 Task: Search one way flight ticket for 1 adult, 1 child, 1 infant in seat in premium economy from Portland: Portland International Airport to Jacksonville: Albert J. Ellis Airport on 5-3-2023. Choice of flights is American. Number of bags: 2 checked bags. Price is upto 105000. Outbound departure time preference is 20:00.
Action: Mouse moved to (353, 141)
Screenshot: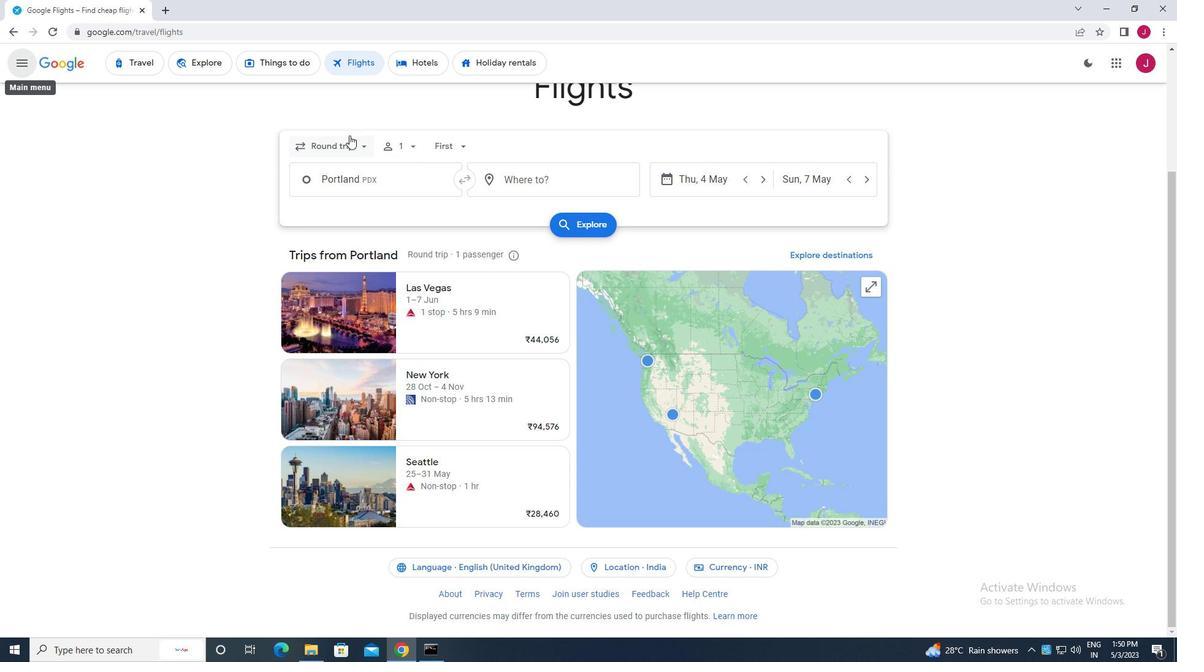 
Action: Mouse pressed left at (353, 141)
Screenshot: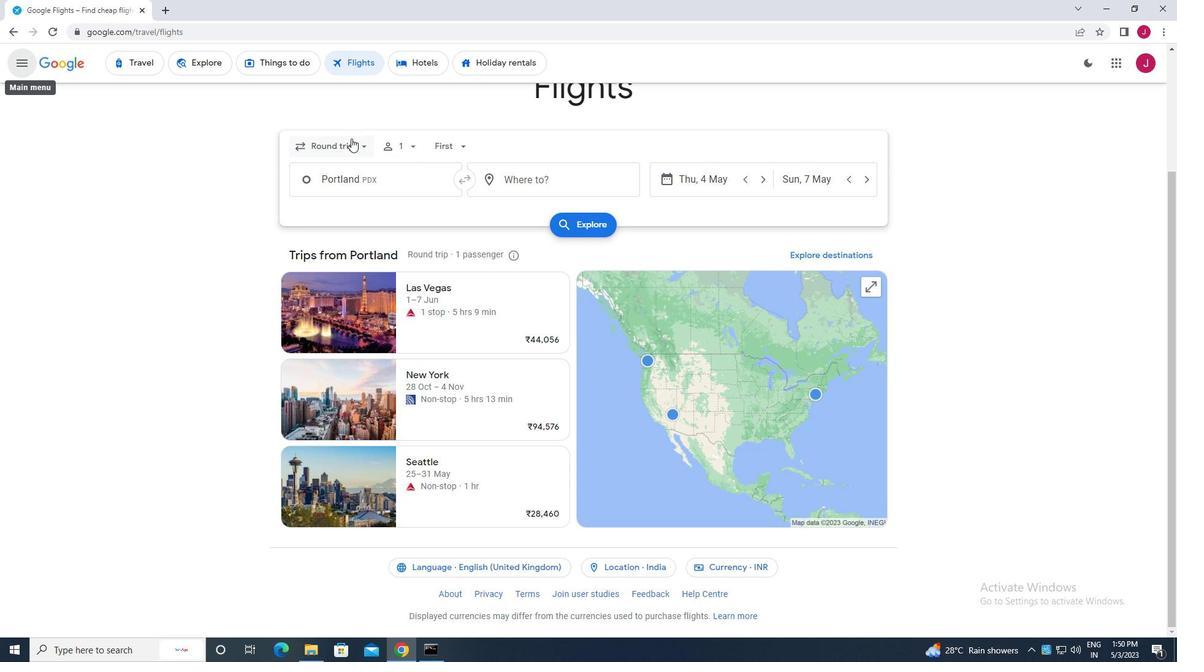 
Action: Mouse moved to (347, 203)
Screenshot: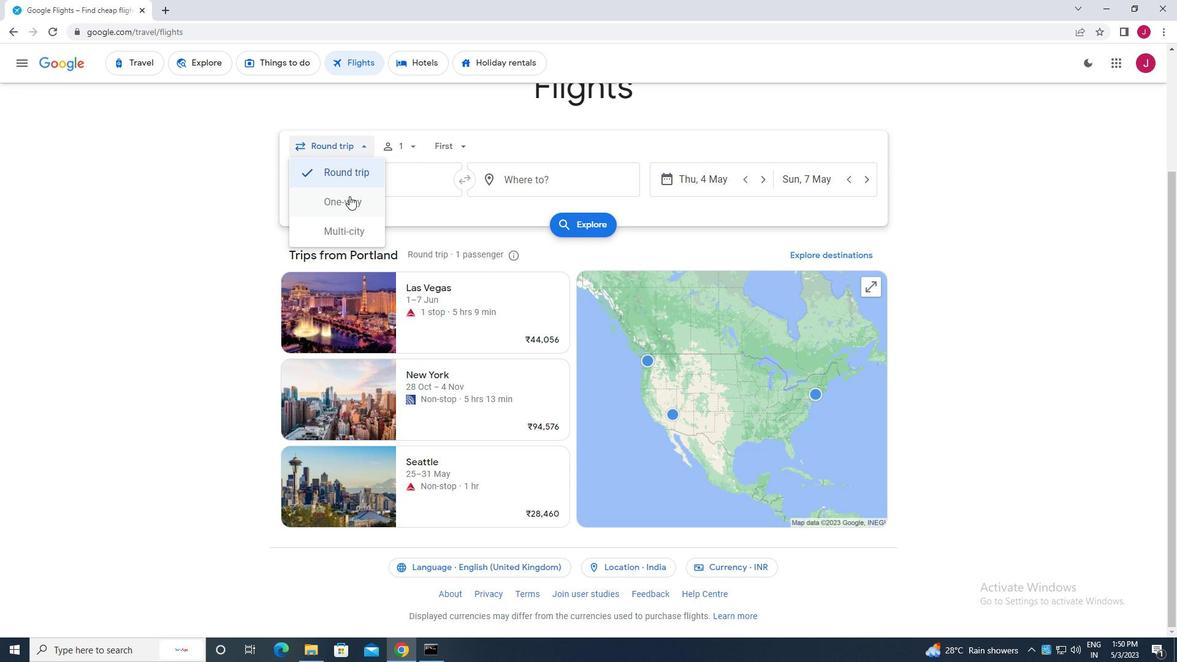 
Action: Mouse pressed left at (347, 203)
Screenshot: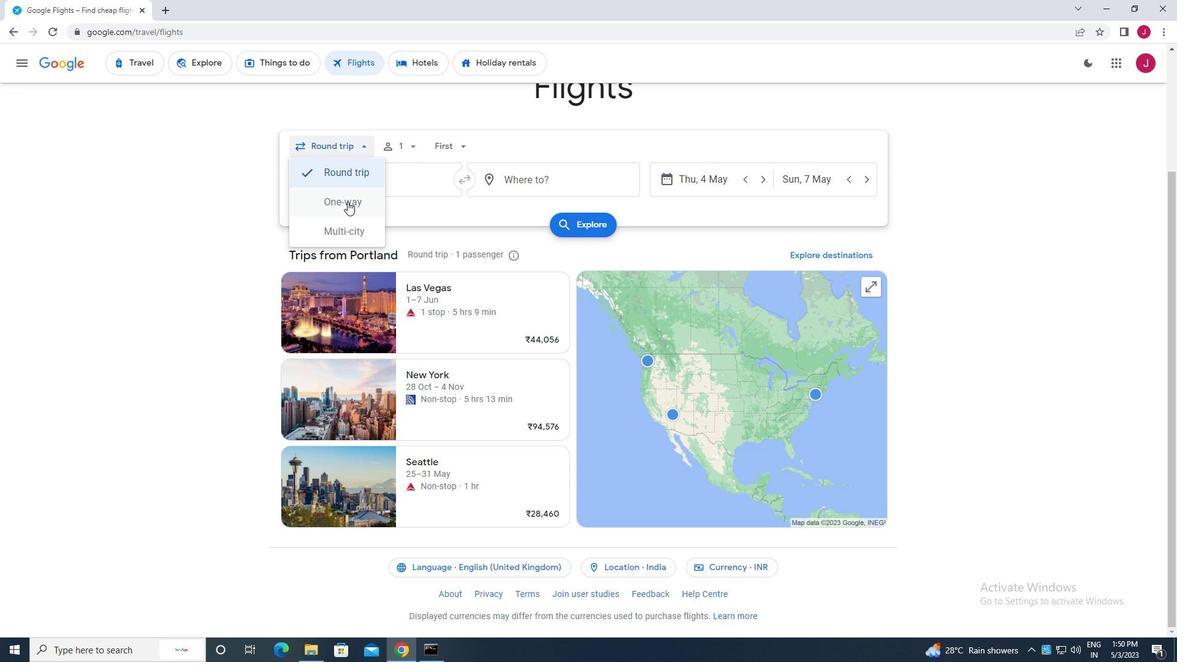 
Action: Mouse moved to (406, 149)
Screenshot: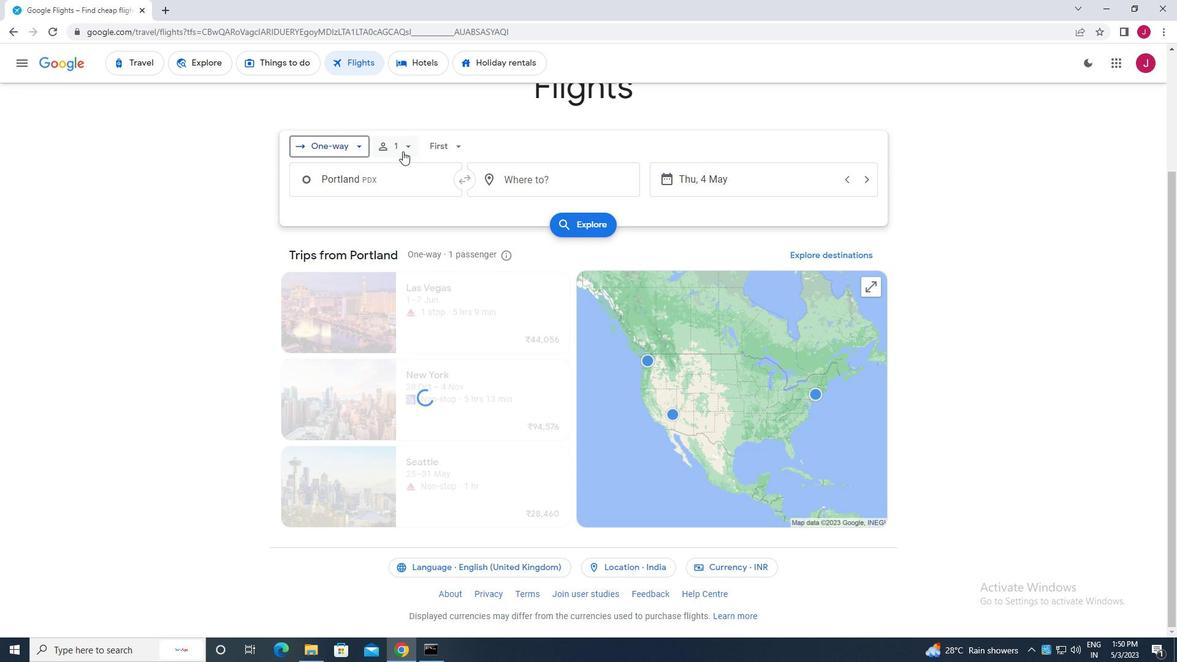 
Action: Mouse pressed left at (406, 149)
Screenshot: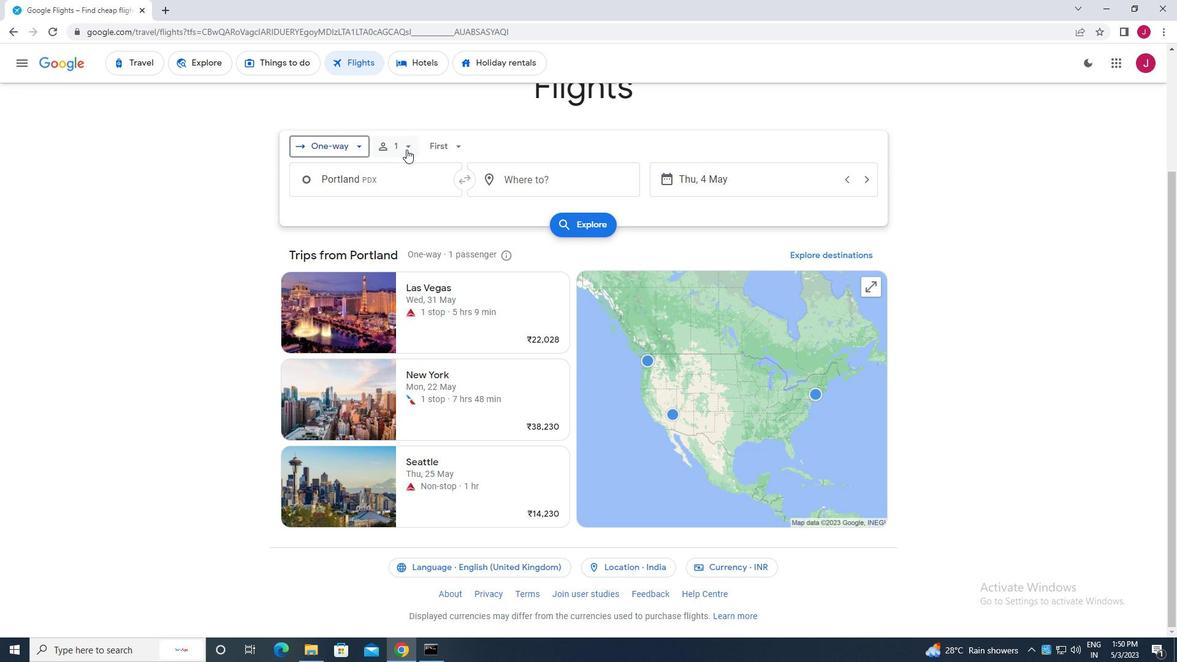 
Action: Mouse moved to (499, 210)
Screenshot: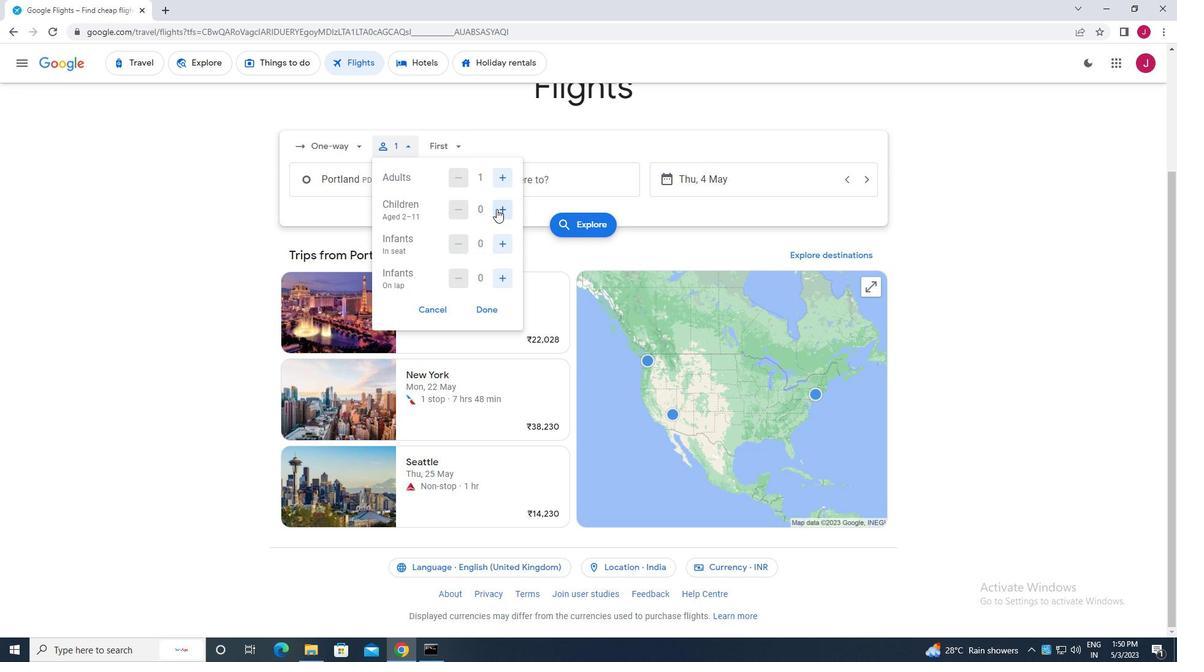 
Action: Mouse pressed left at (499, 210)
Screenshot: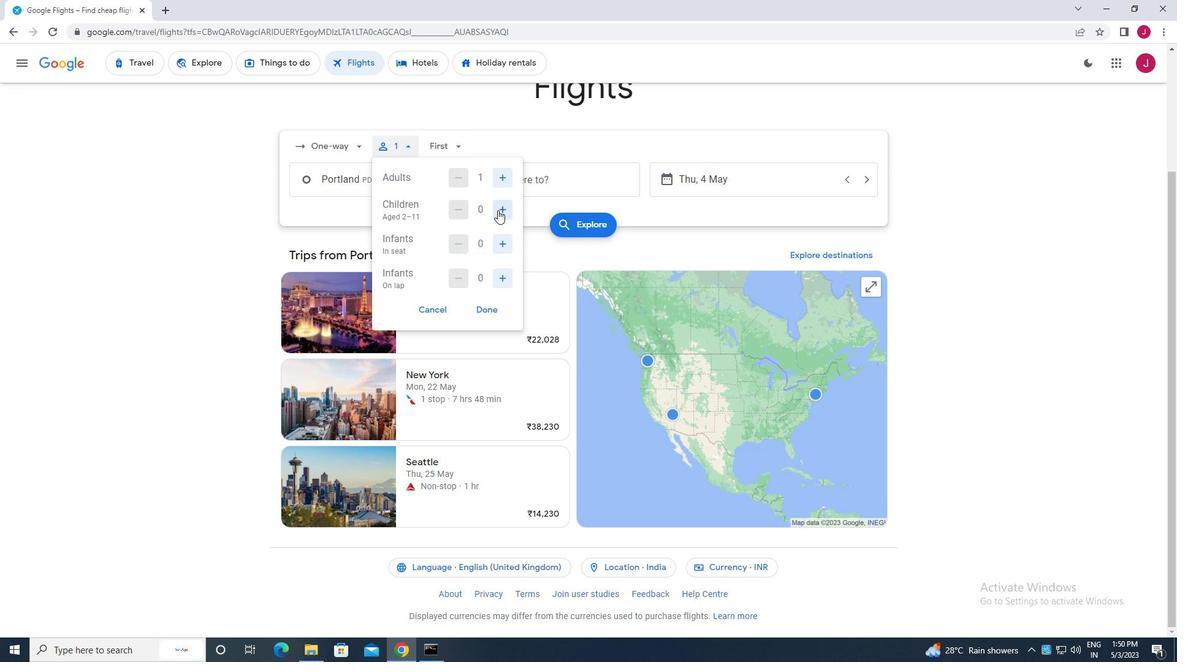 
Action: Mouse moved to (501, 243)
Screenshot: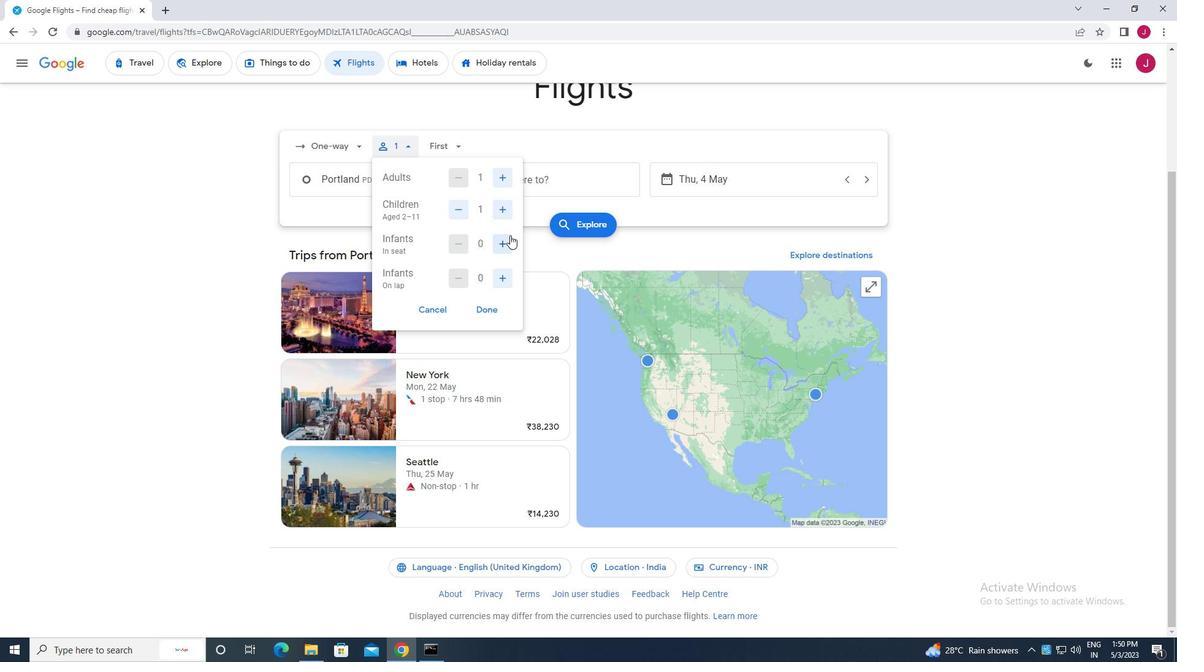 
Action: Mouse pressed left at (501, 243)
Screenshot: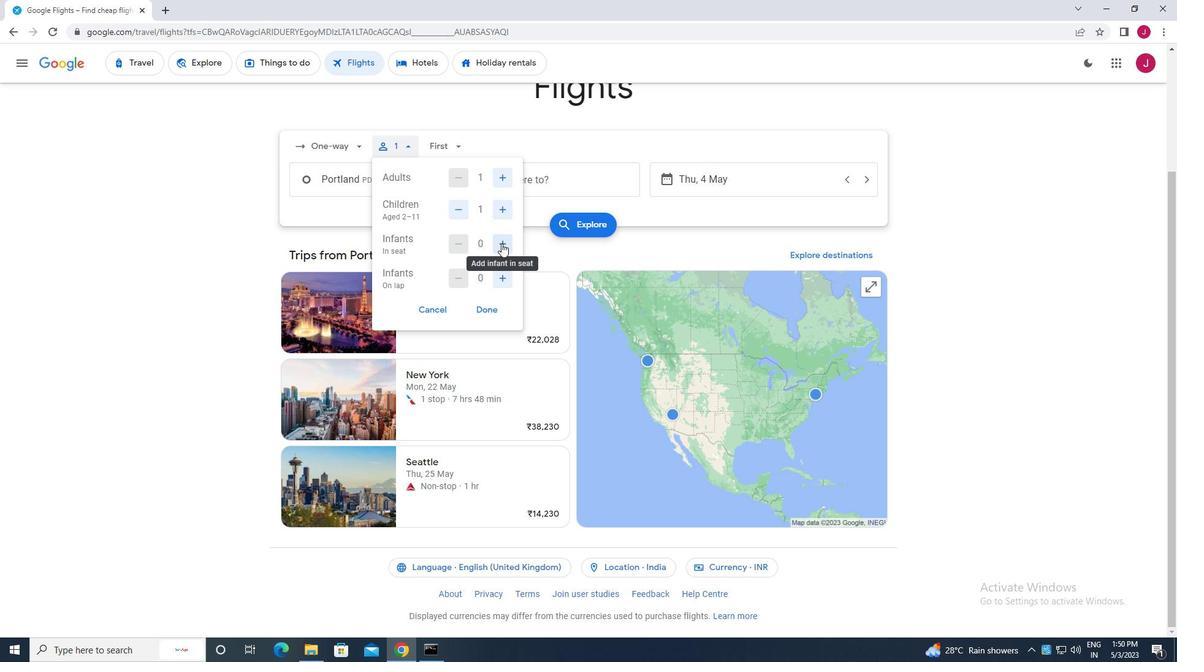 
Action: Mouse moved to (496, 308)
Screenshot: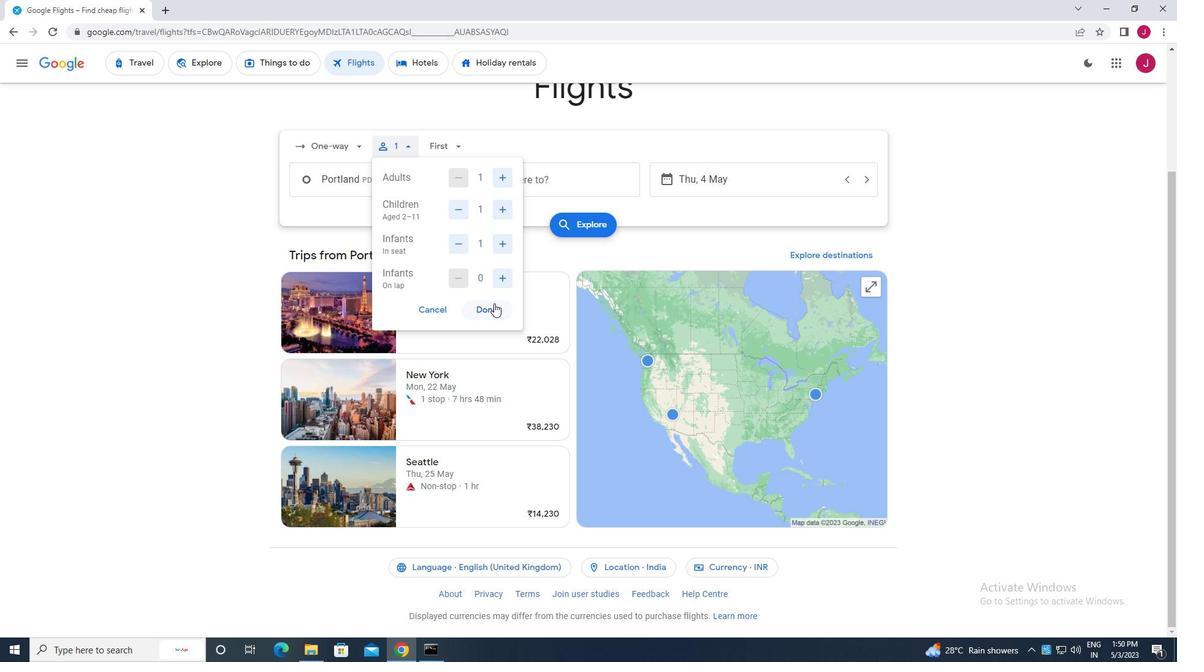 
Action: Mouse pressed left at (496, 308)
Screenshot: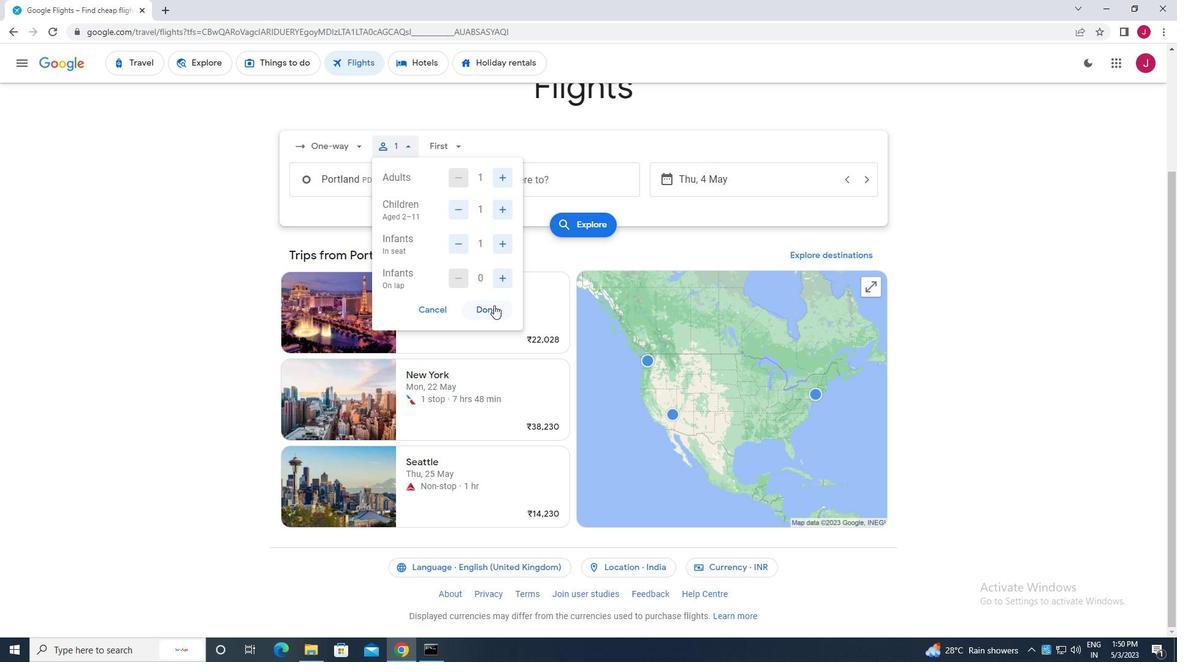 
Action: Mouse moved to (456, 144)
Screenshot: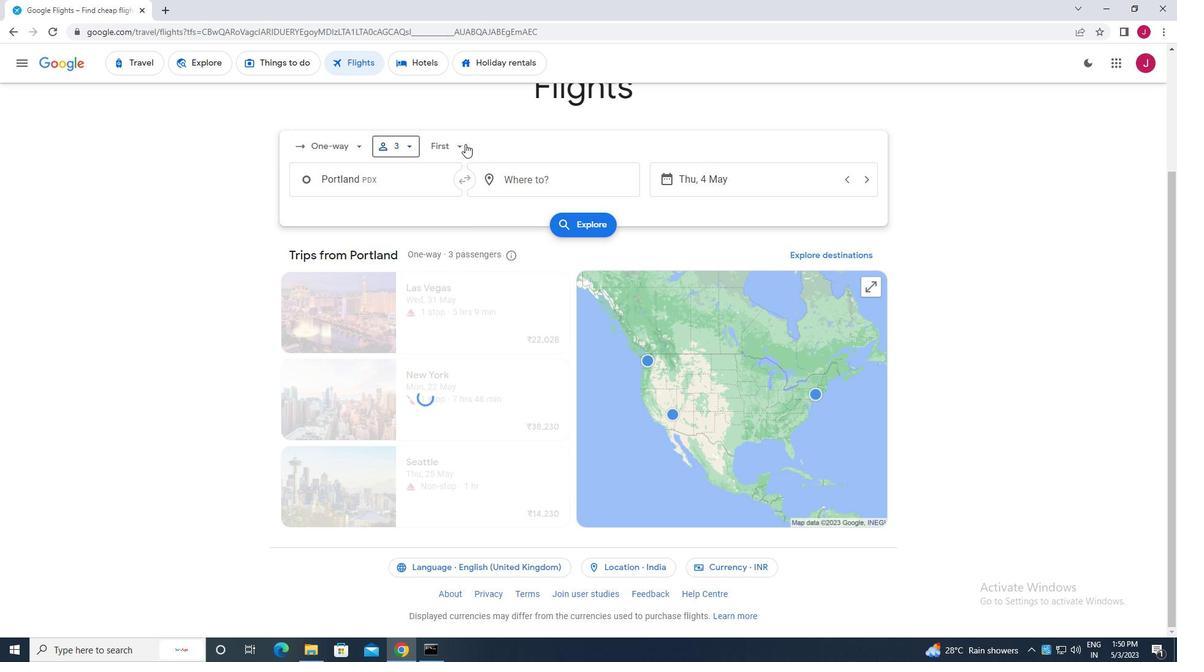 
Action: Mouse pressed left at (456, 144)
Screenshot: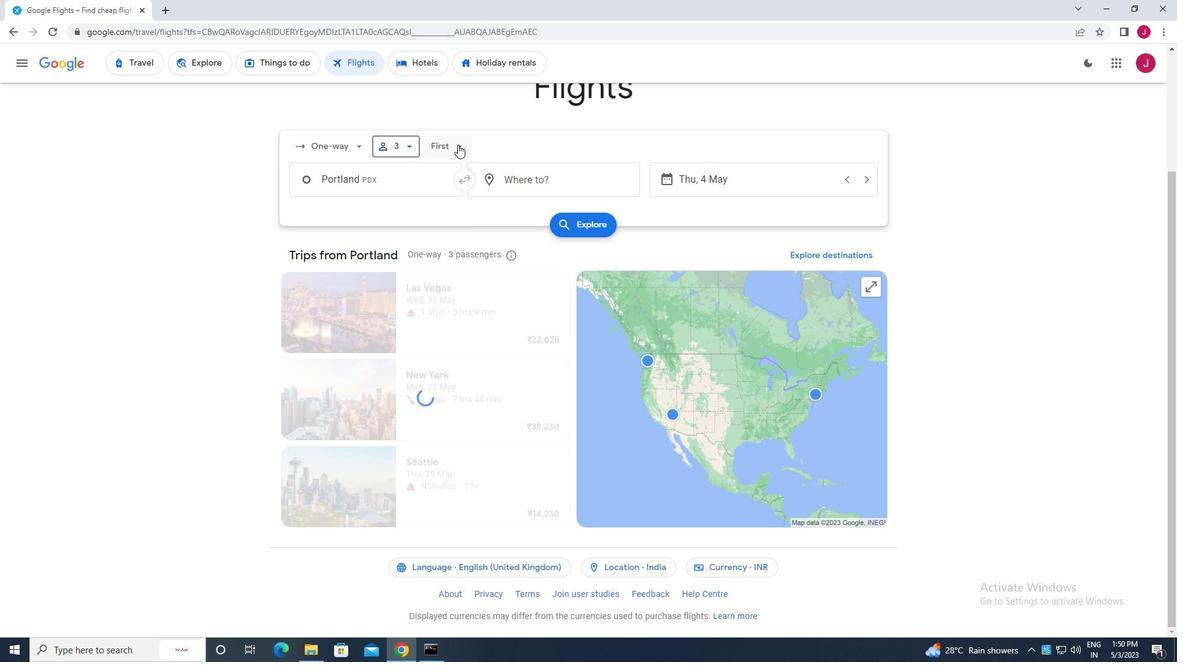 
Action: Mouse moved to (464, 201)
Screenshot: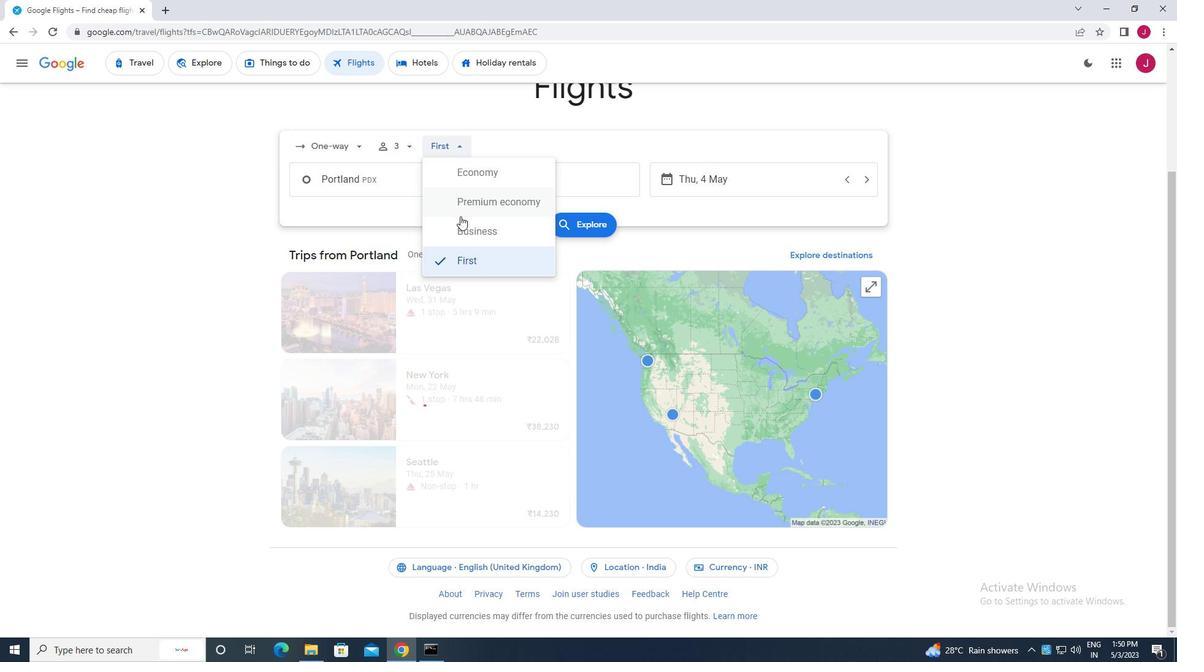 
Action: Mouse pressed left at (464, 201)
Screenshot: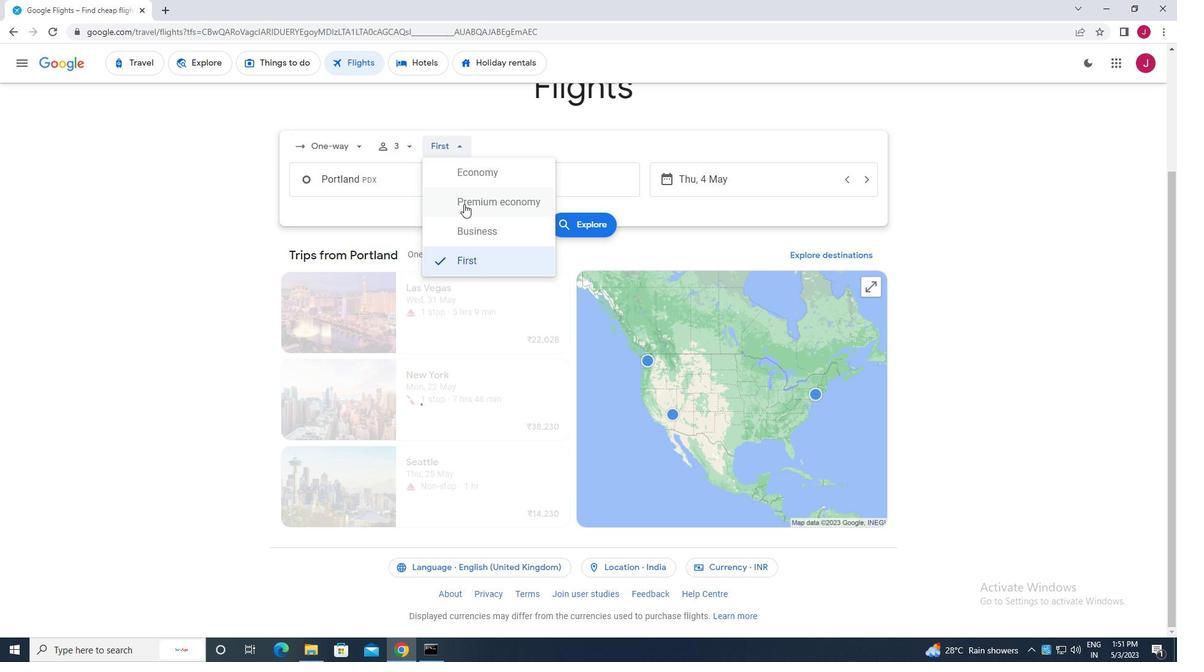 
Action: Mouse moved to (409, 177)
Screenshot: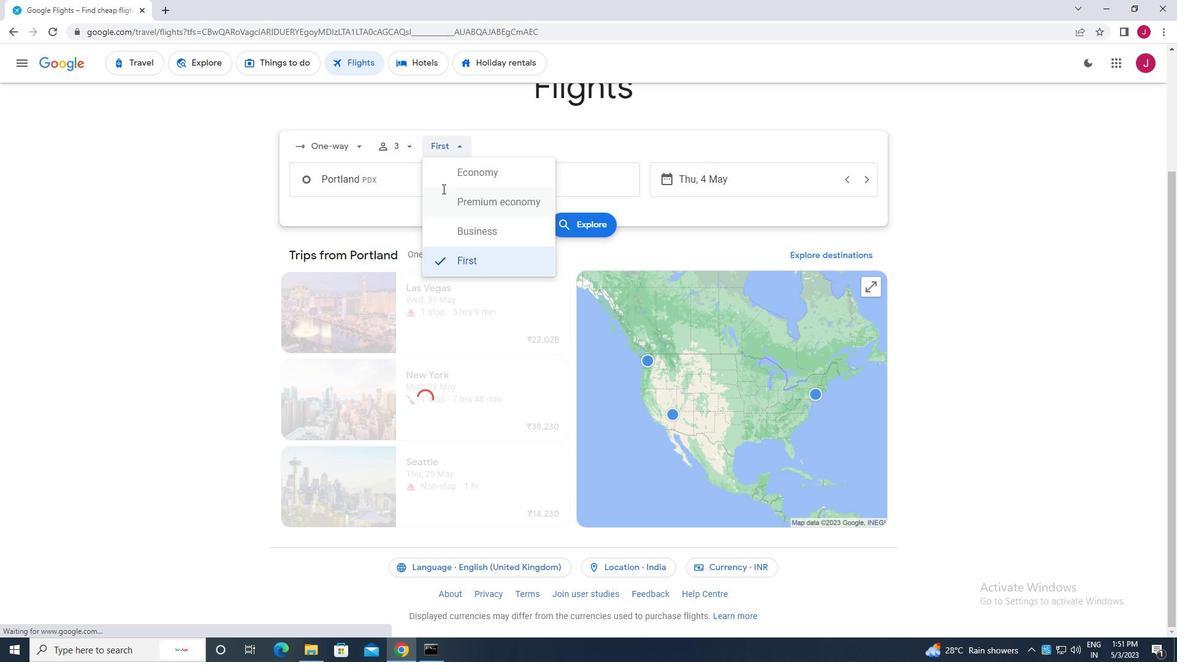 
Action: Mouse pressed left at (409, 177)
Screenshot: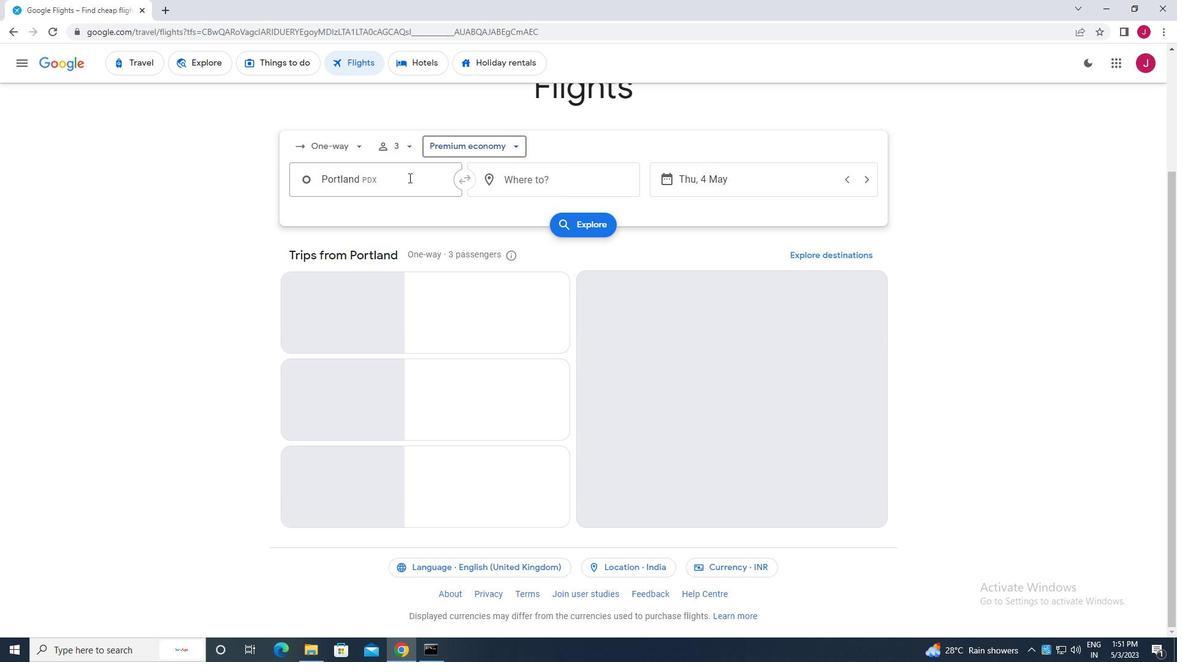 
Action: Key pressed portland
Screenshot: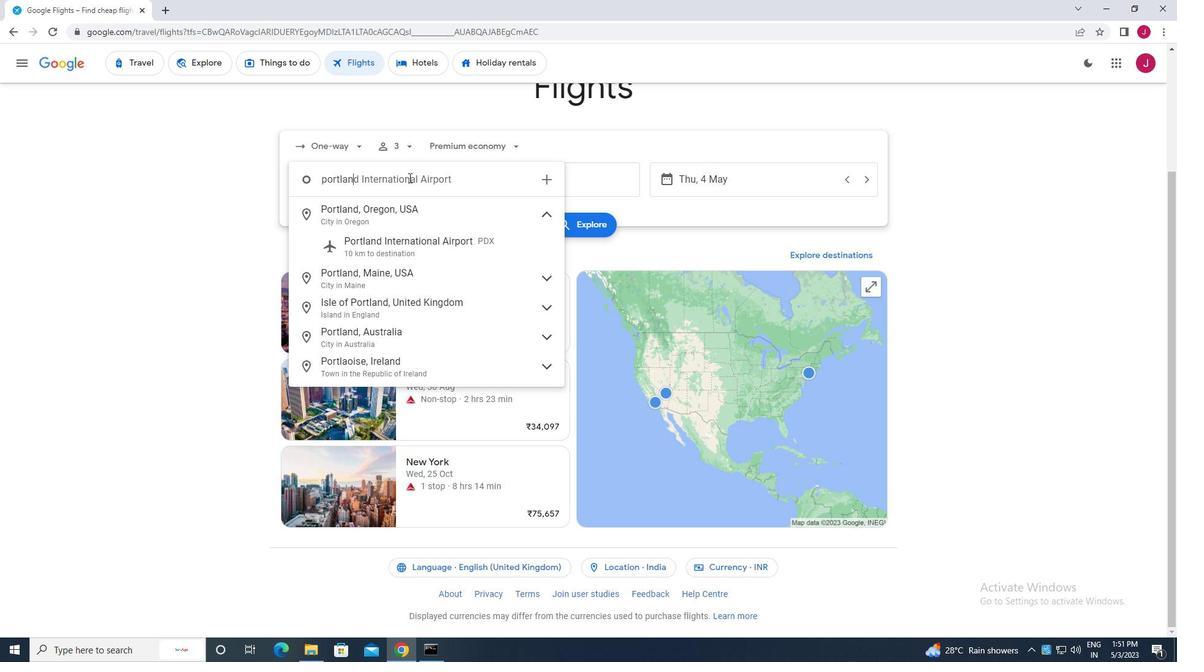
Action: Mouse moved to (431, 248)
Screenshot: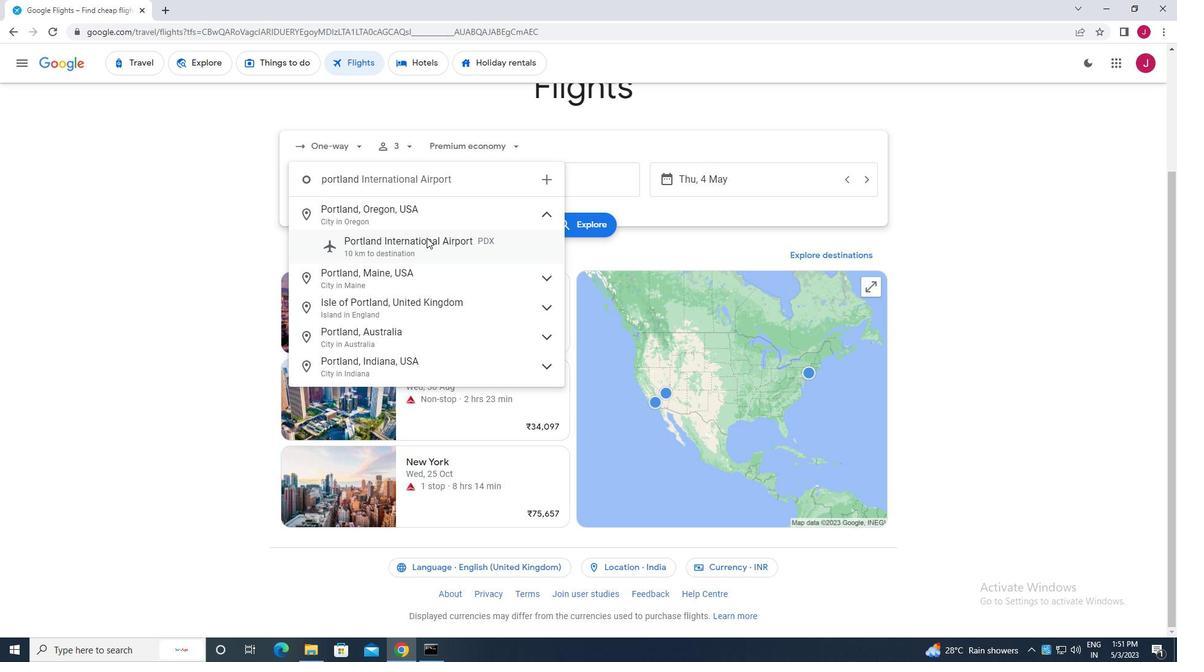 
Action: Mouse pressed left at (431, 248)
Screenshot: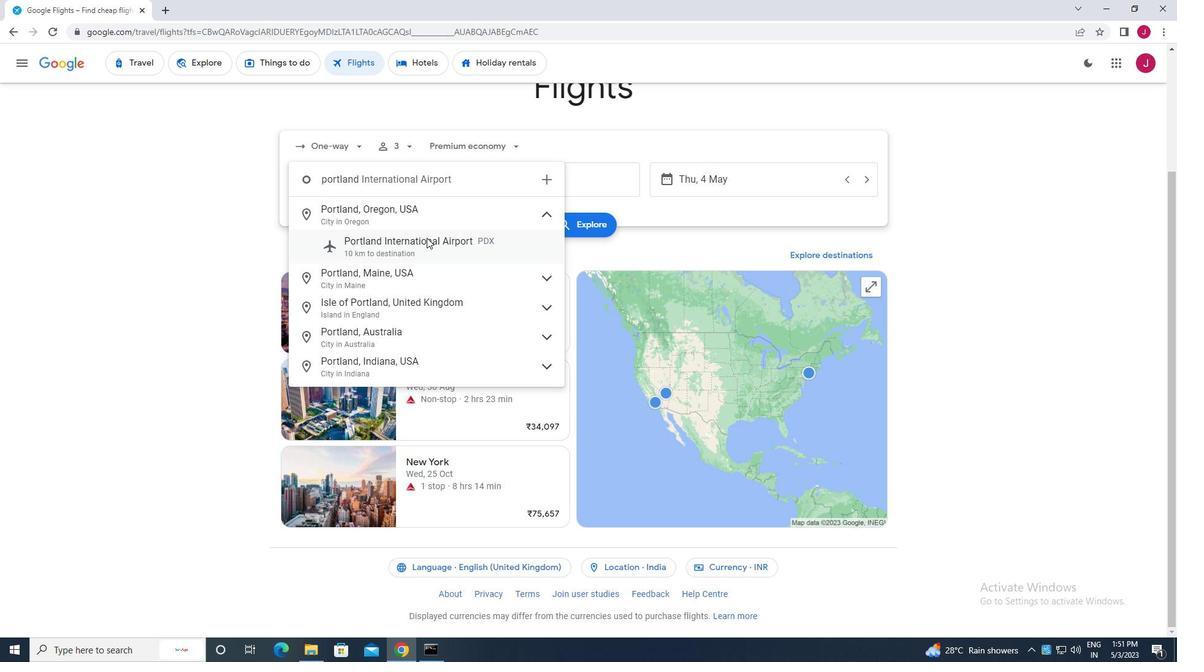 
Action: Mouse moved to (551, 179)
Screenshot: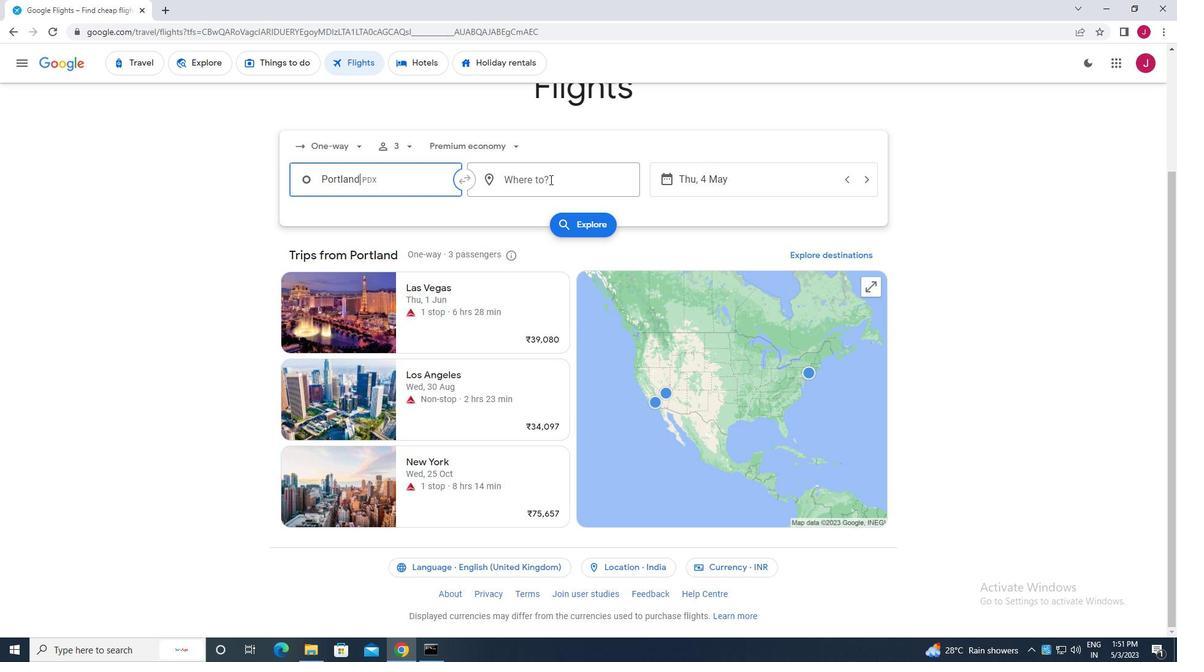 
Action: Mouse pressed left at (551, 179)
Screenshot: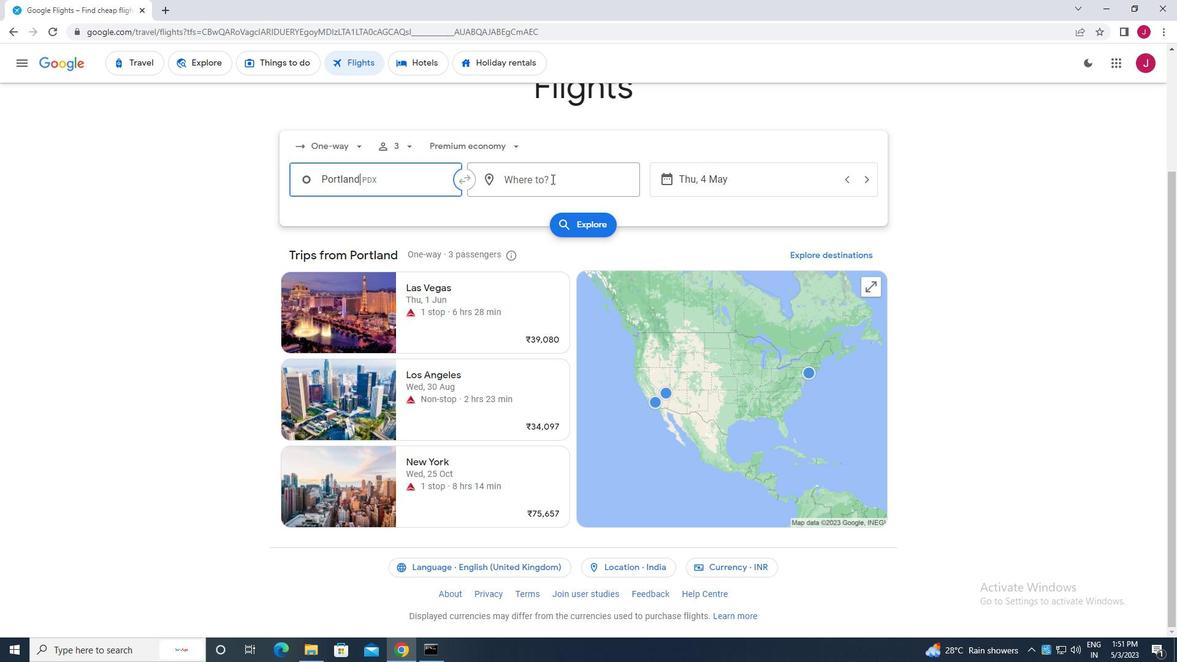 
Action: Key pressed albert<Key.space>k<Key.backspace>j
Screenshot: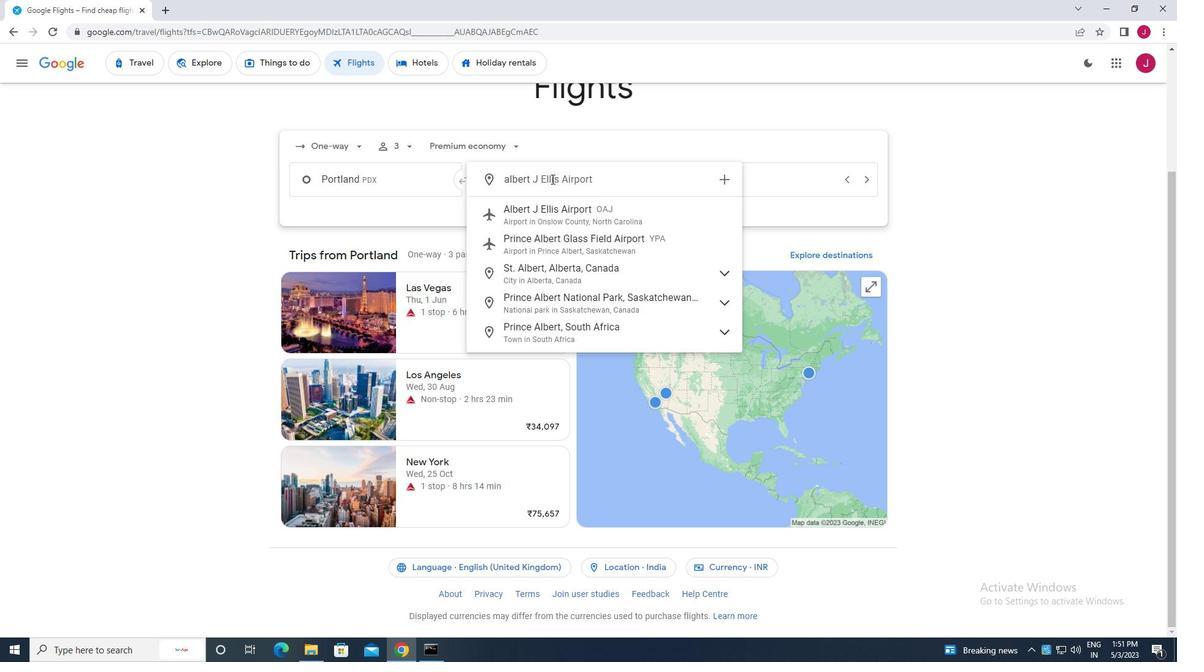 
Action: Mouse moved to (573, 215)
Screenshot: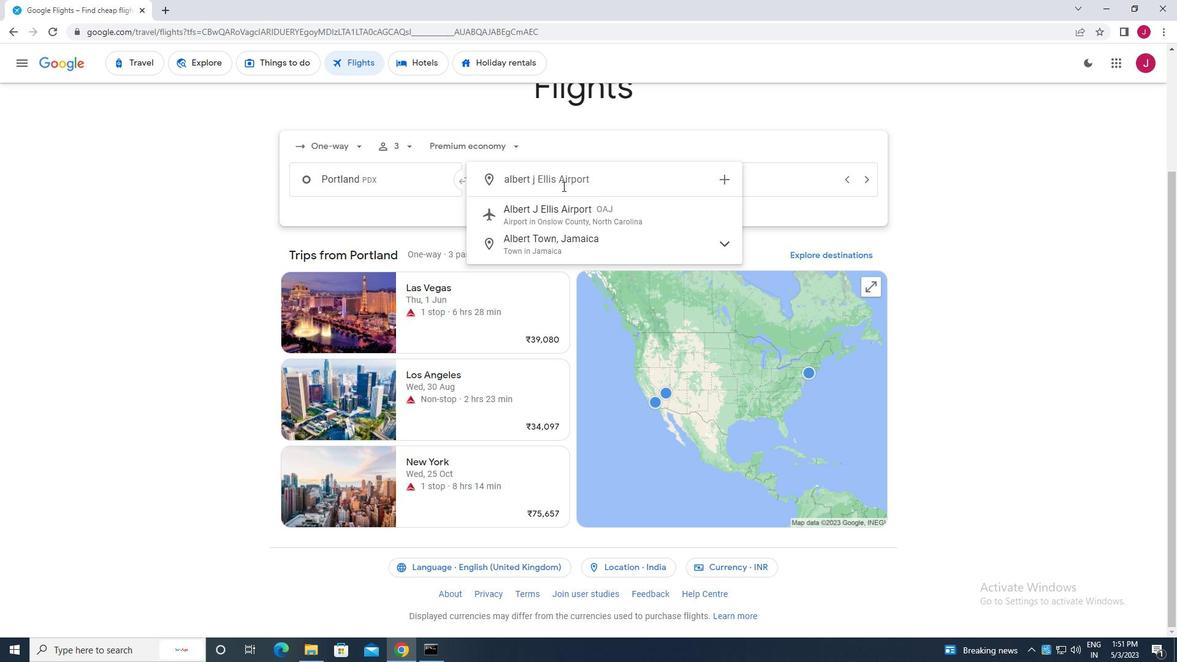 
Action: Mouse pressed left at (573, 215)
Screenshot: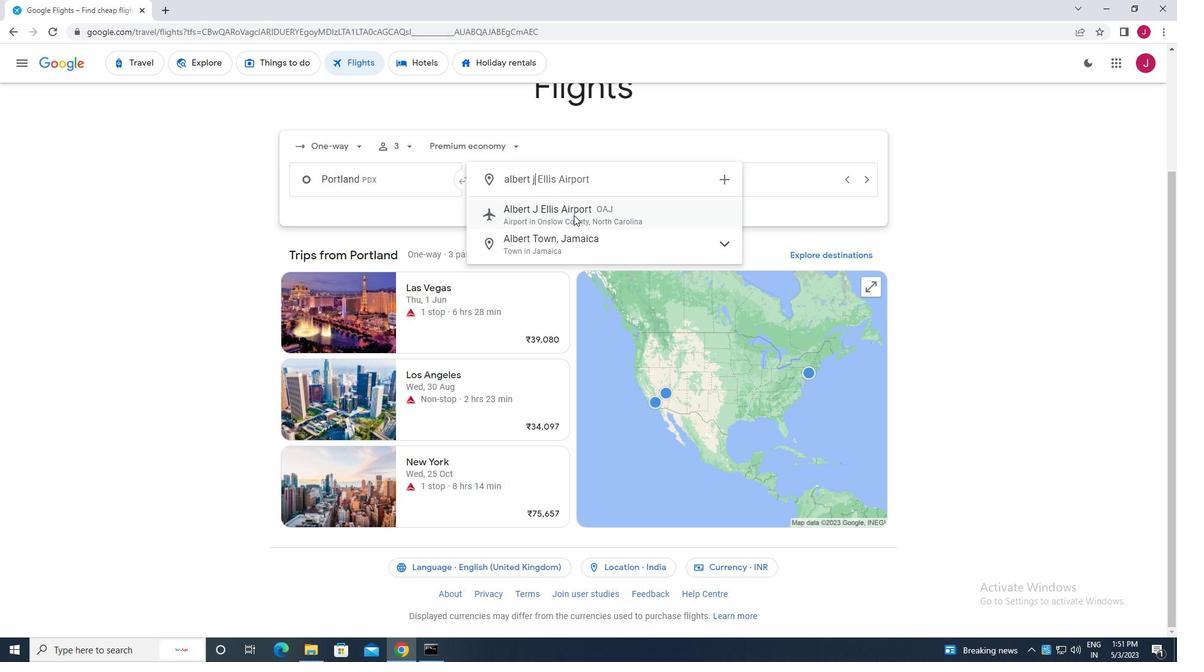 
Action: Mouse moved to (747, 178)
Screenshot: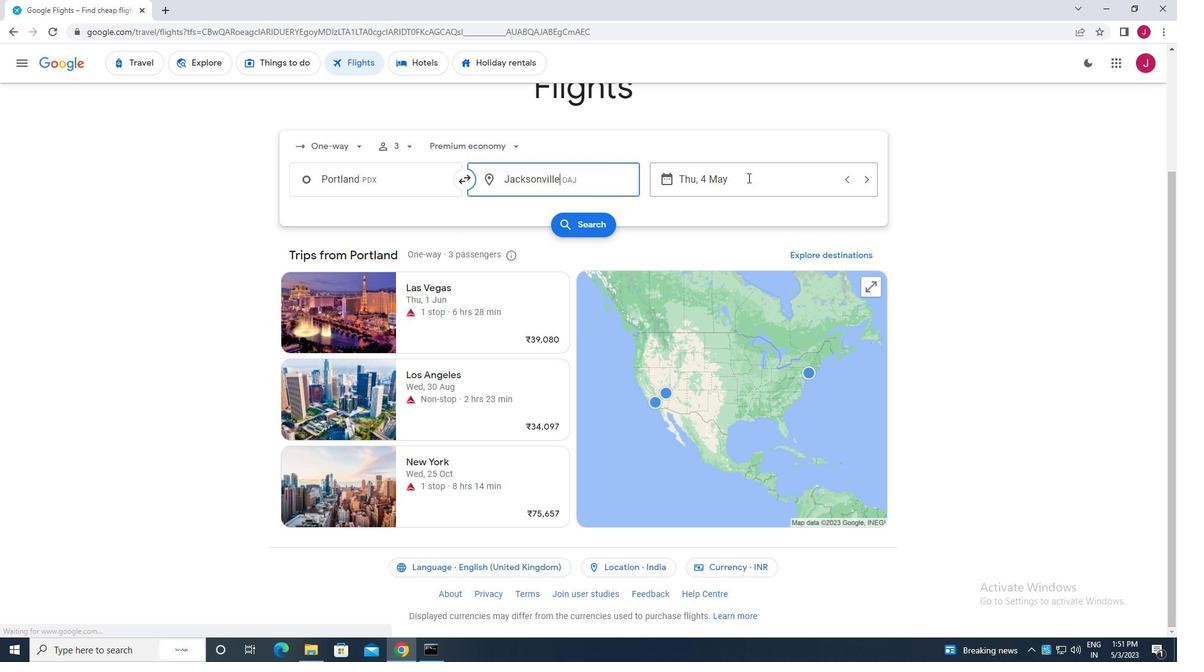 
Action: Mouse pressed left at (747, 178)
Screenshot: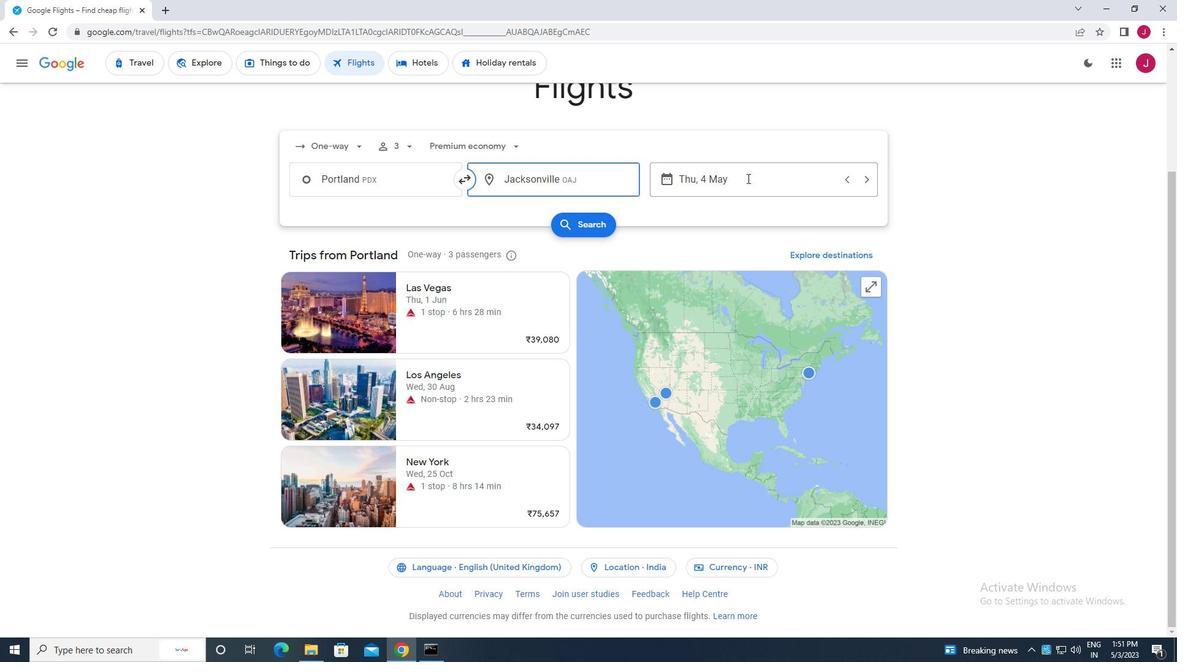 
Action: Mouse moved to (533, 274)
Screenshot: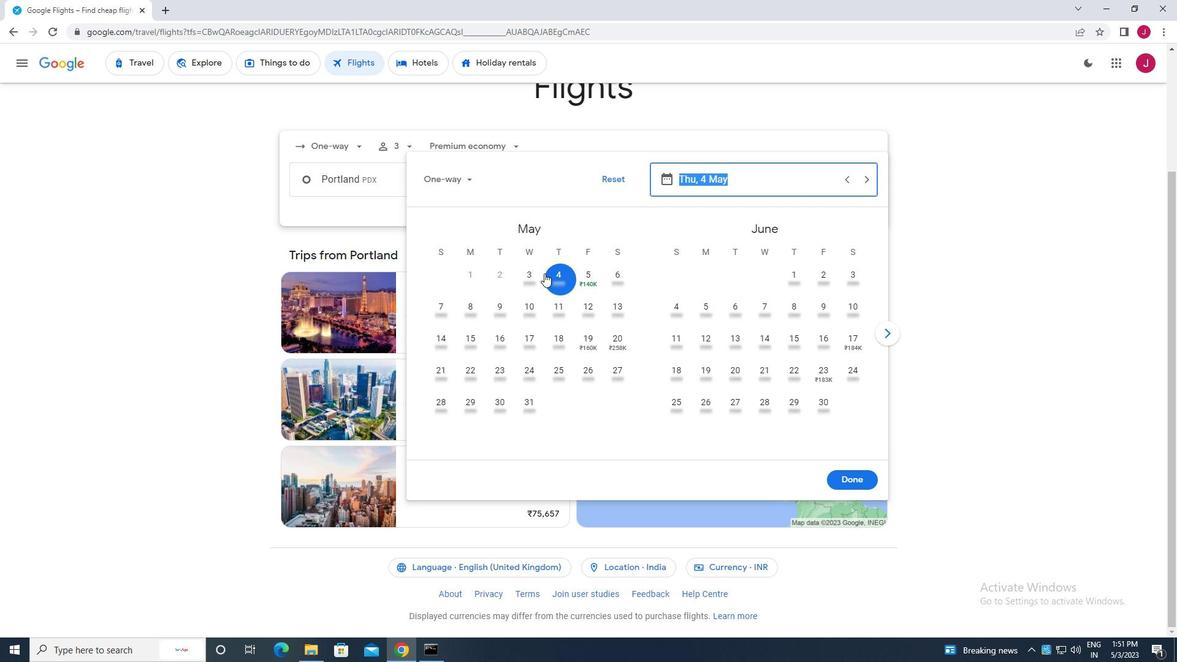 
Action: Mouse pressed left at (533, 274)
Screenshot: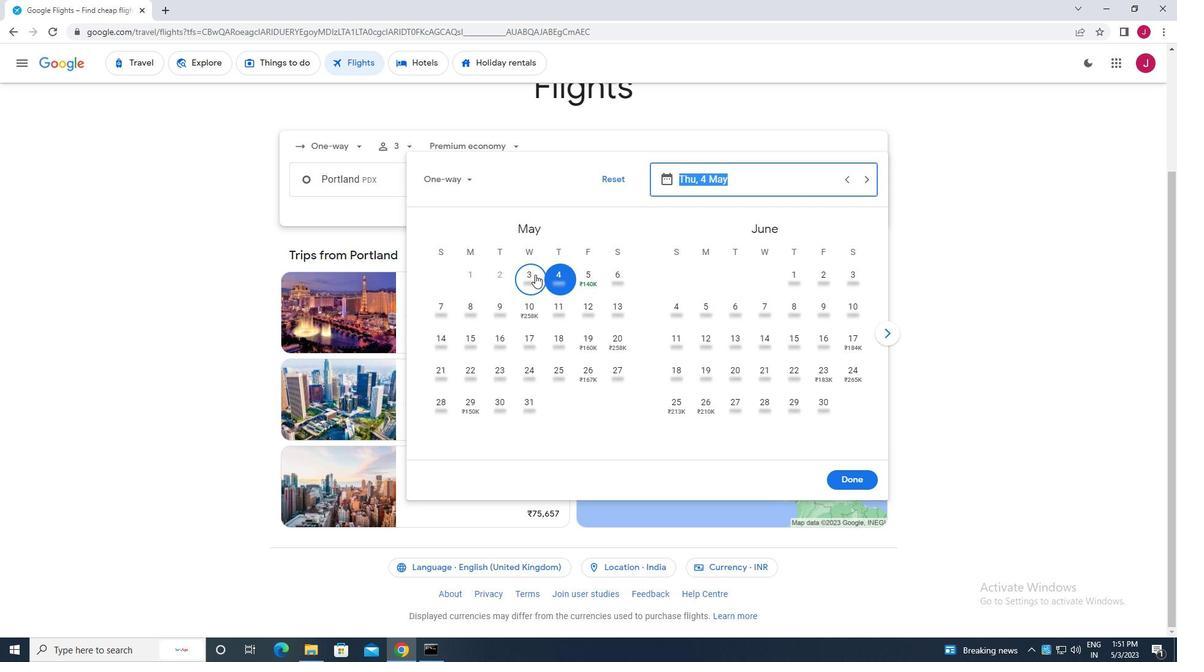 
Action: Mouse moved to (854, 483)
Screenshot: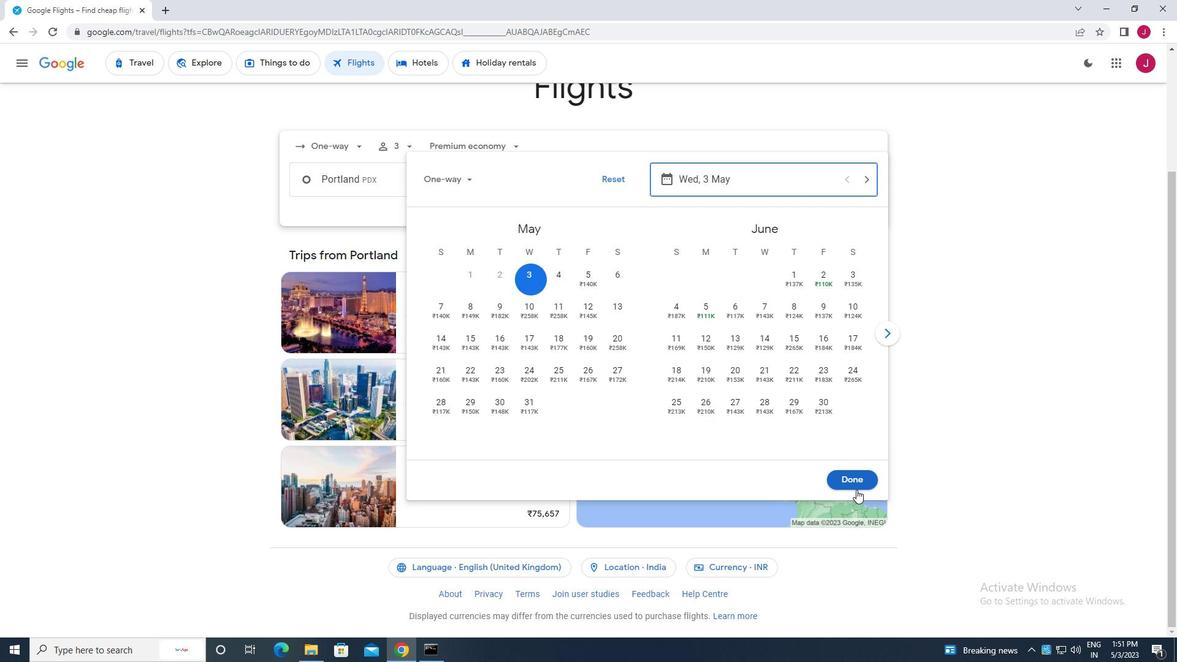 
Action: Mouse pressed left at (854, 483)
Screenshot: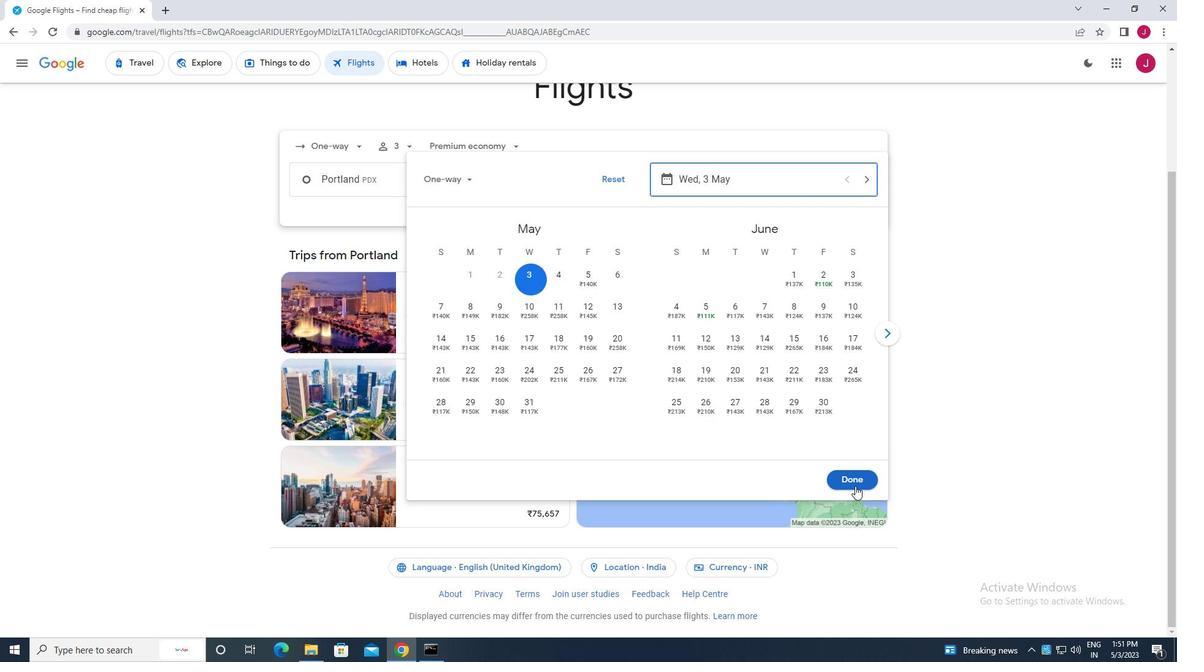 
Action: Mouse moved to (598, 223)
Screenshot: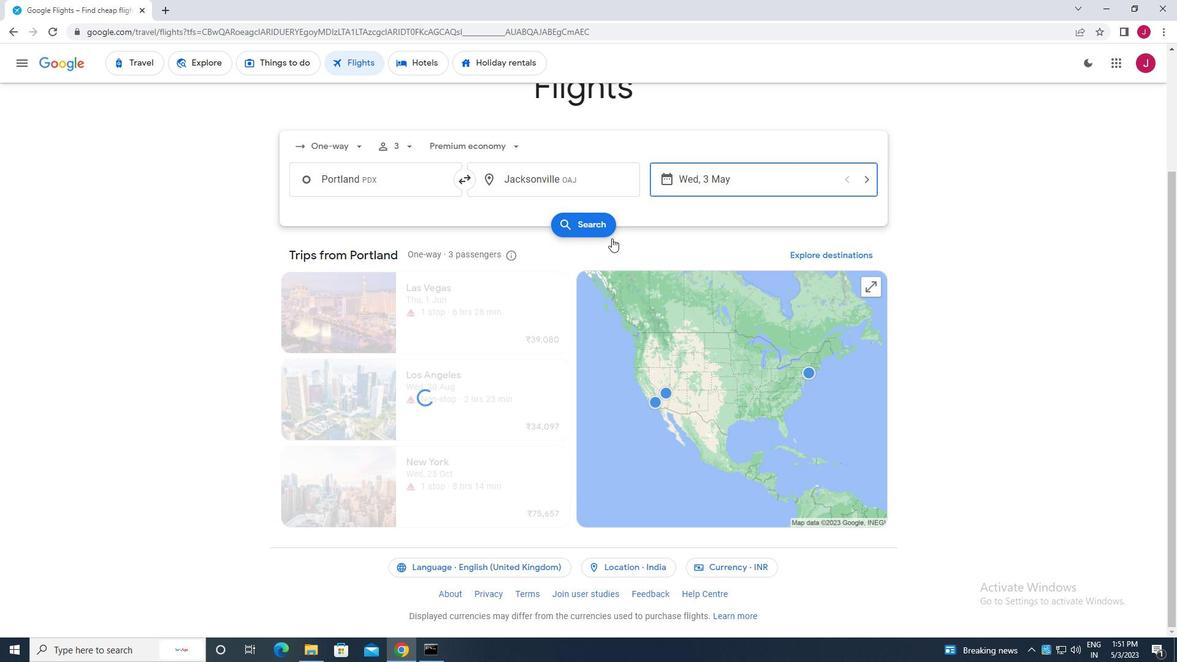 
Action: Mouse pressed left at (598, 223)
Screenshot: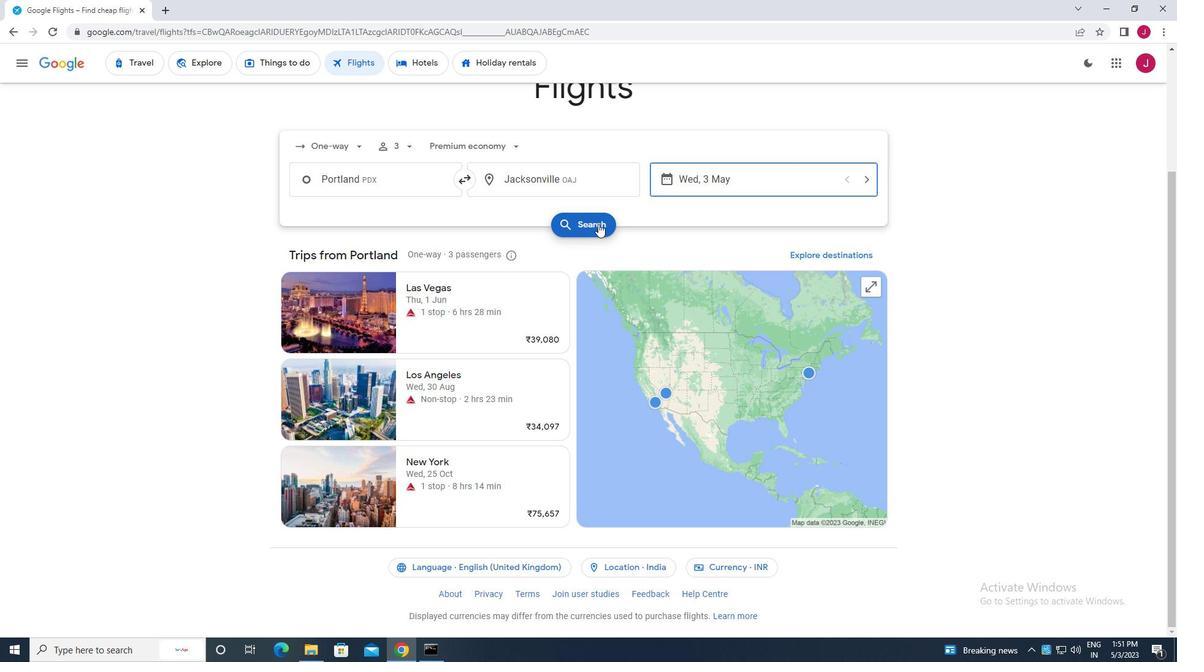 
Action: Mouse moved to (309, 175)
Screenshot: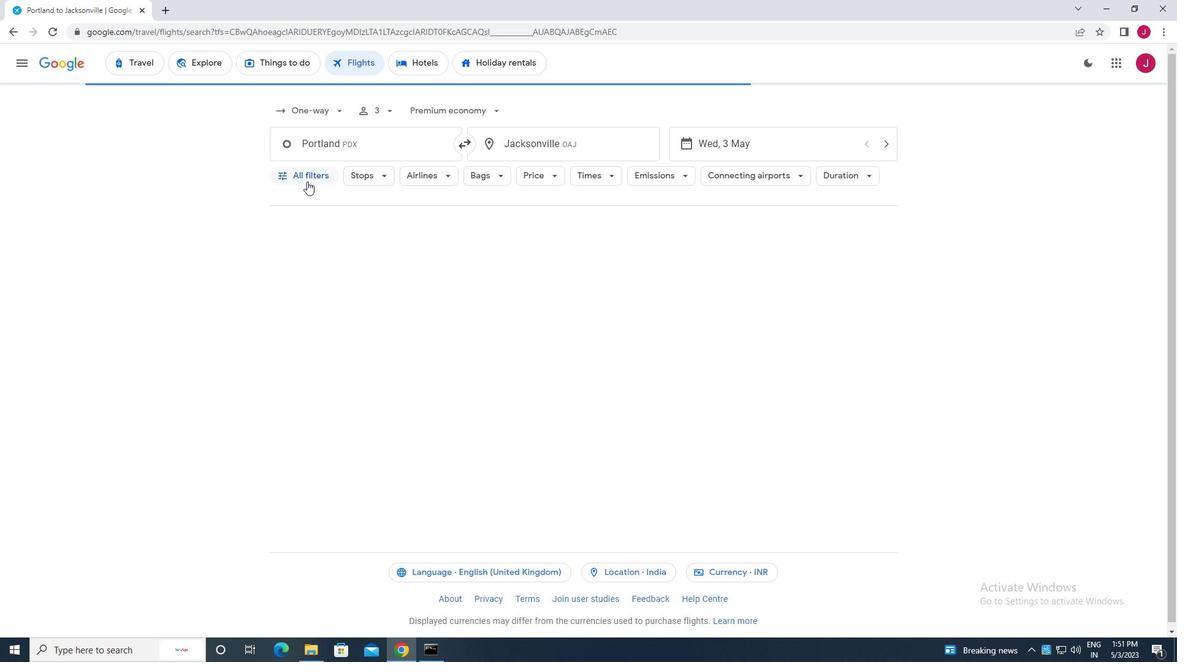 
Action: Mouse pressed left at (309, 175)
Screenshot: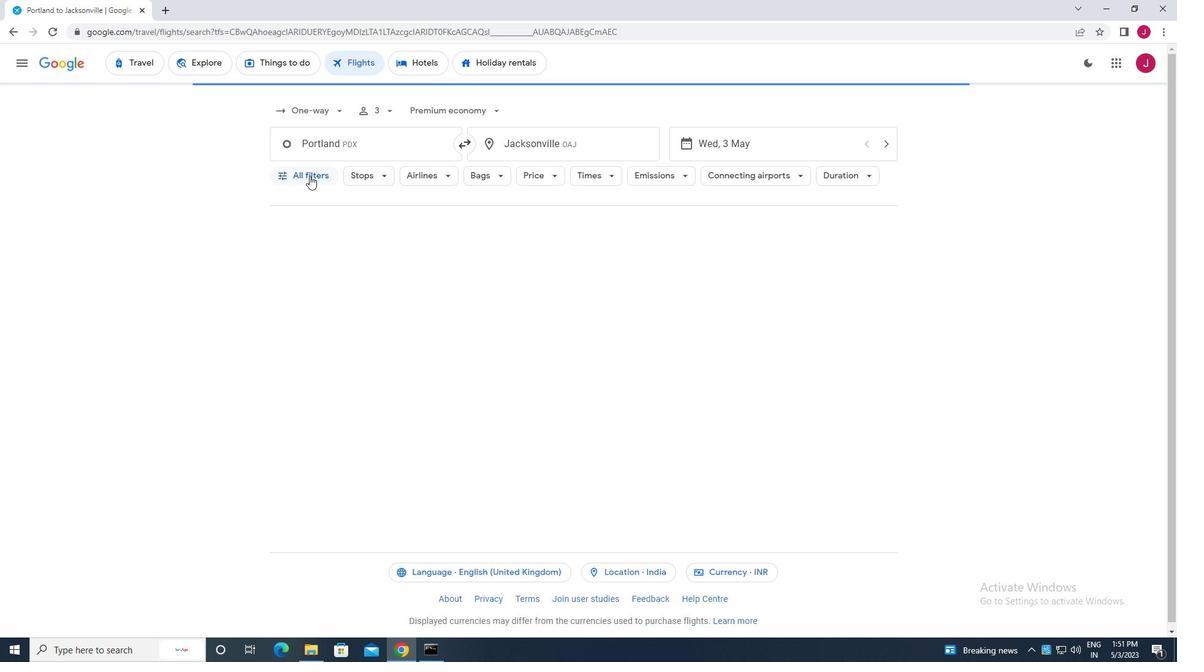 
Action: Mouse moved to (345, 250)
Screenshot: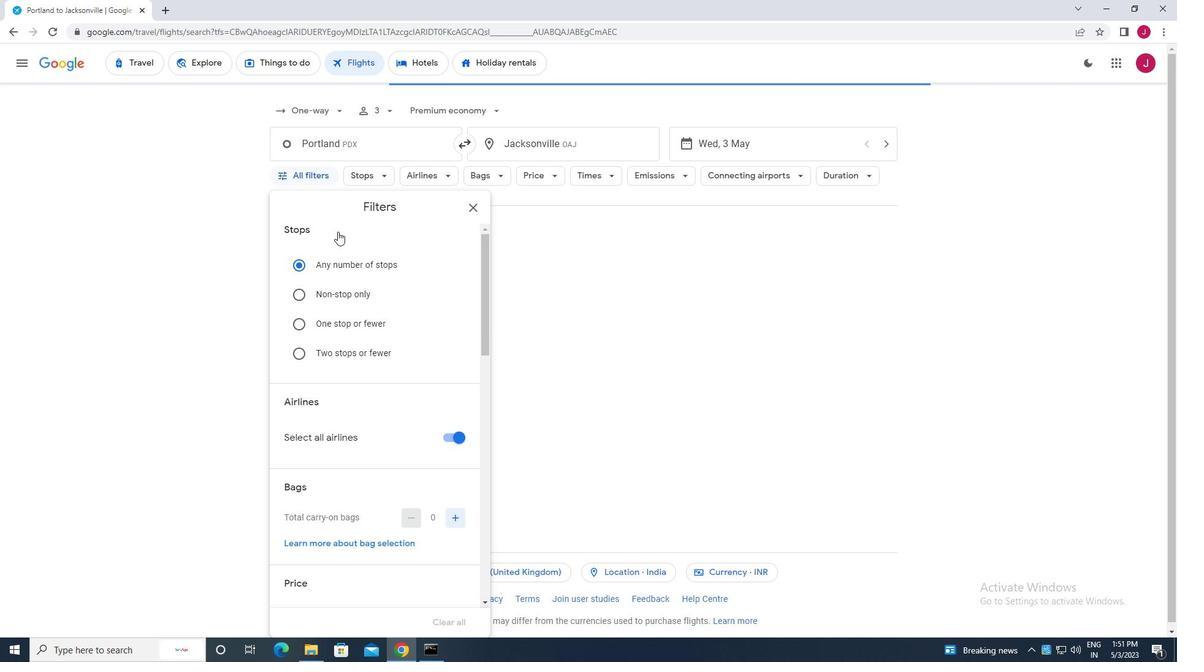 
Action: Mouse scrolled (345, 249) with delta (0, 0)
Screenshot: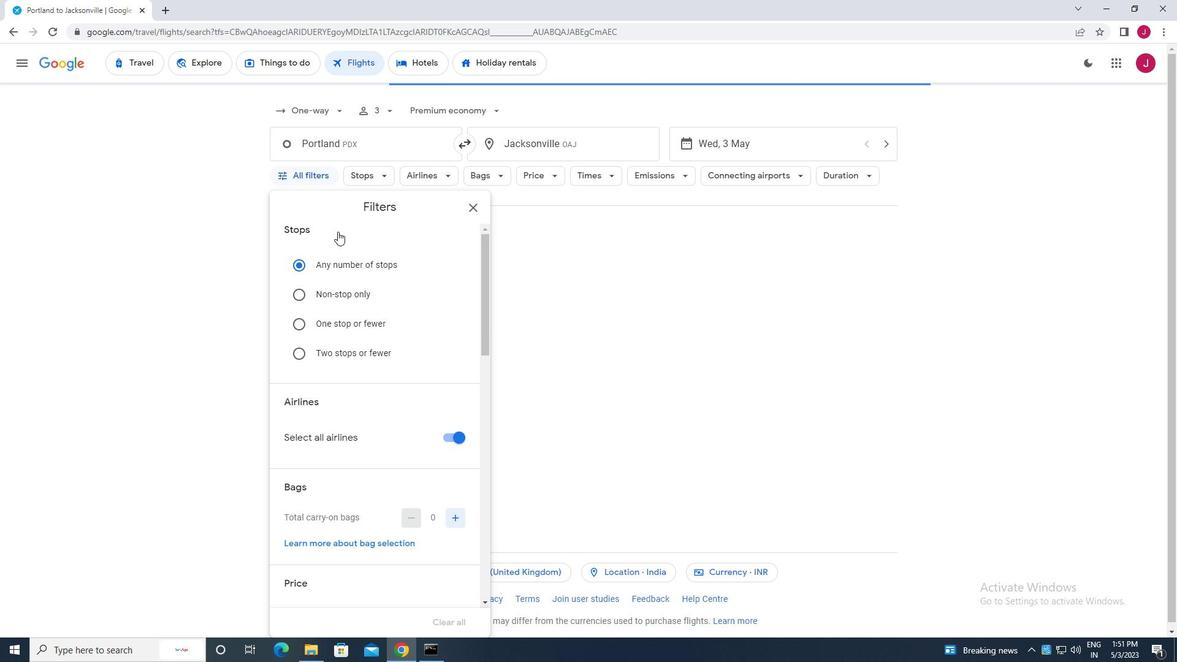 
Action: Mouse scrolled (345, 249) with delta (0, 0)
Screenshot: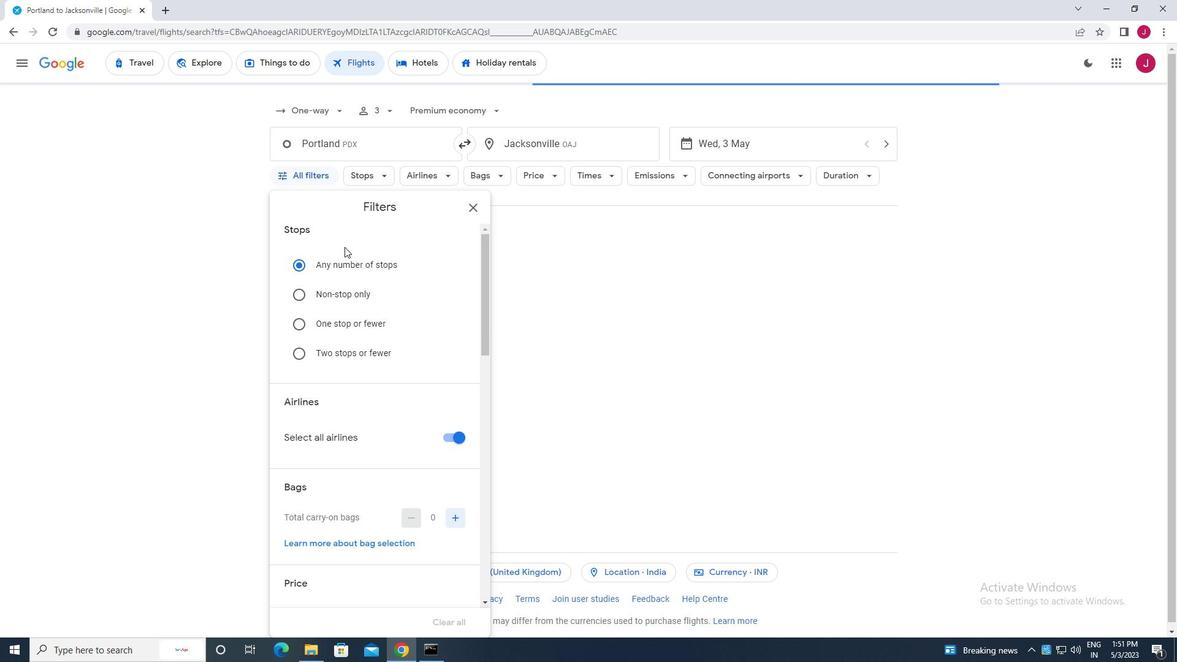 
Action: Mouse scrolled (345, 249) with delta (0, 0)
Screenshot: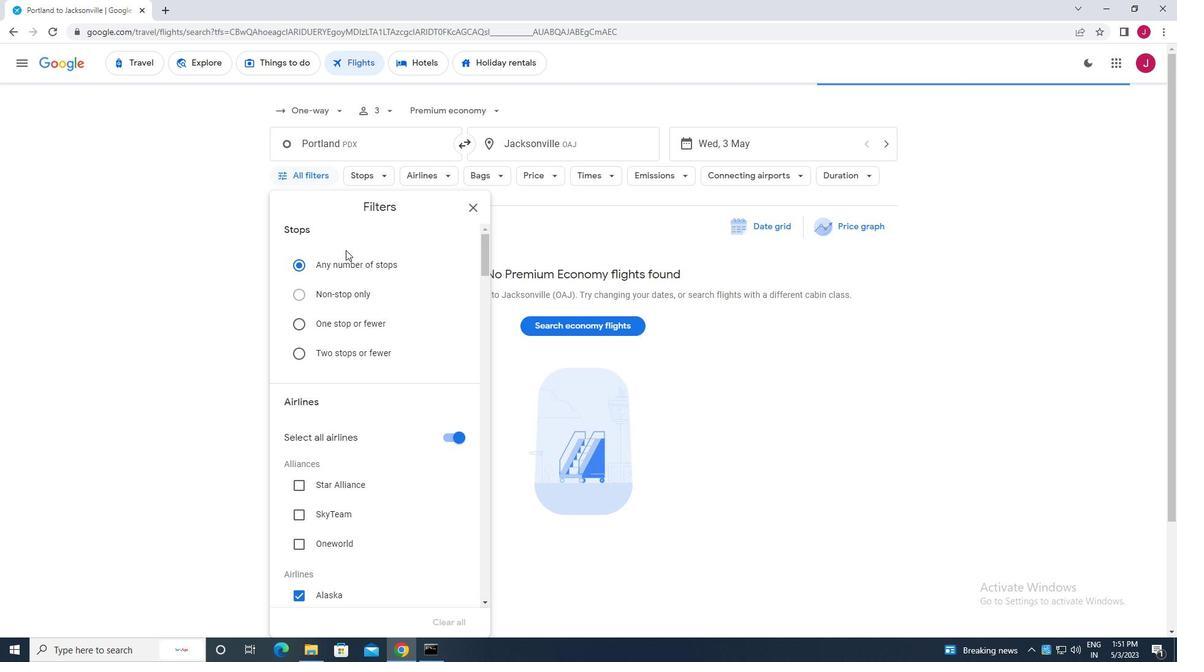 
Action: Mouse moved to (445, 255)
Screenshot: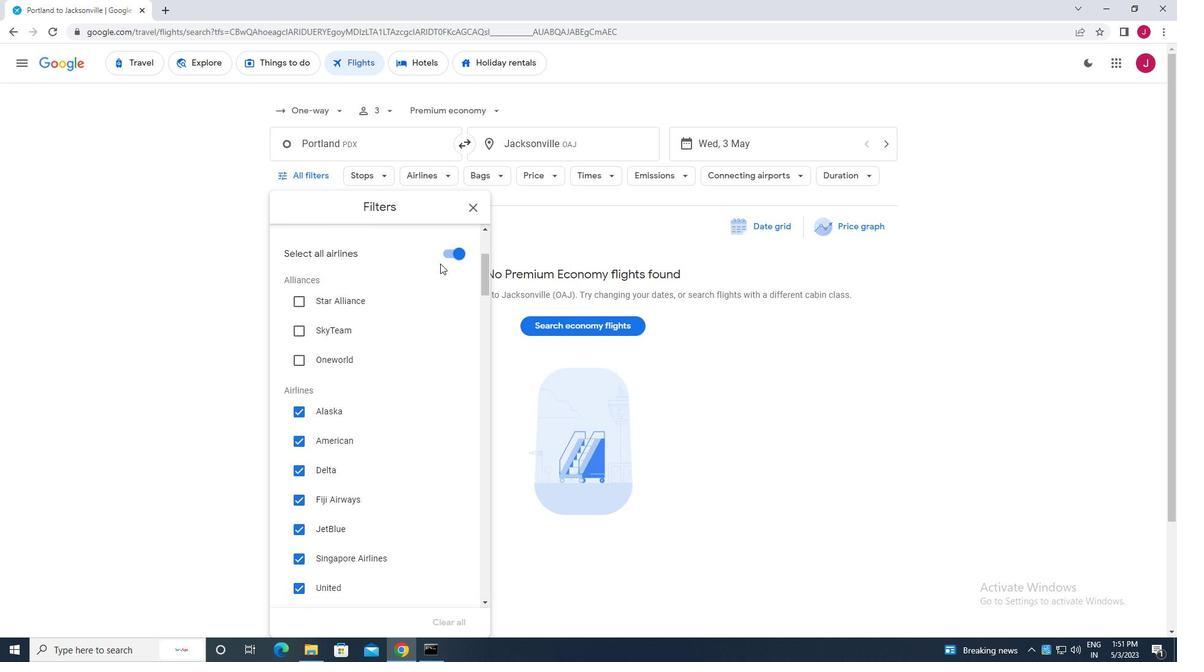 
Action: Mouse pressed left at (445, 255)
Screenshot: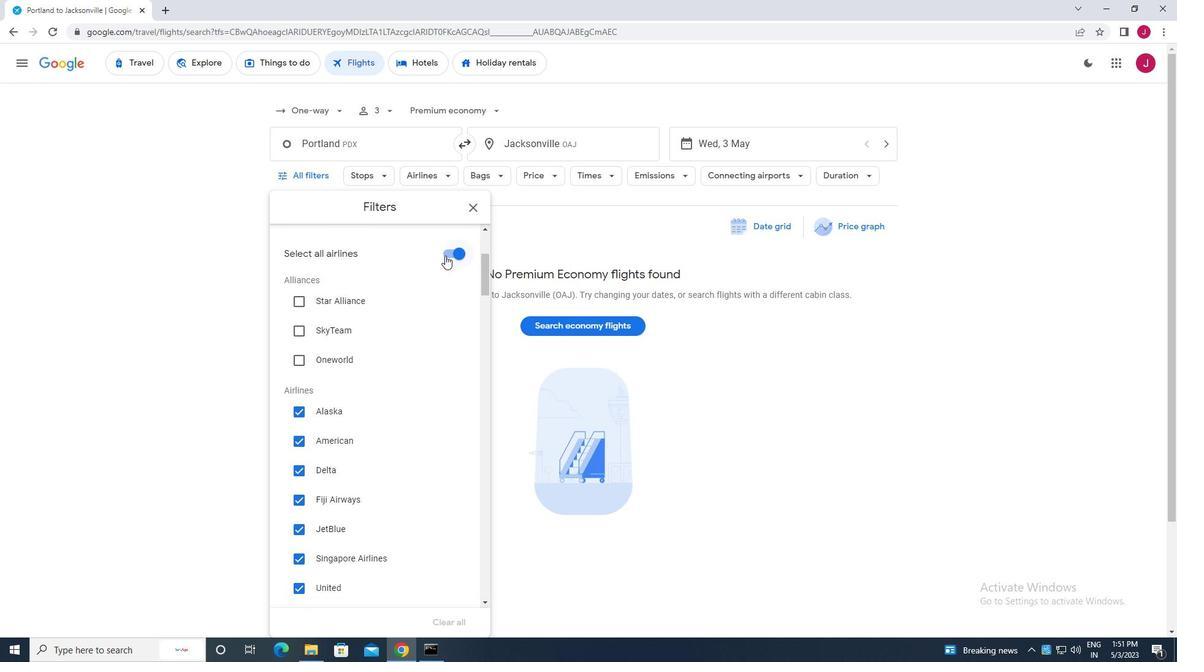 
Action: Mouse moved to (412, 277)
Screenshot: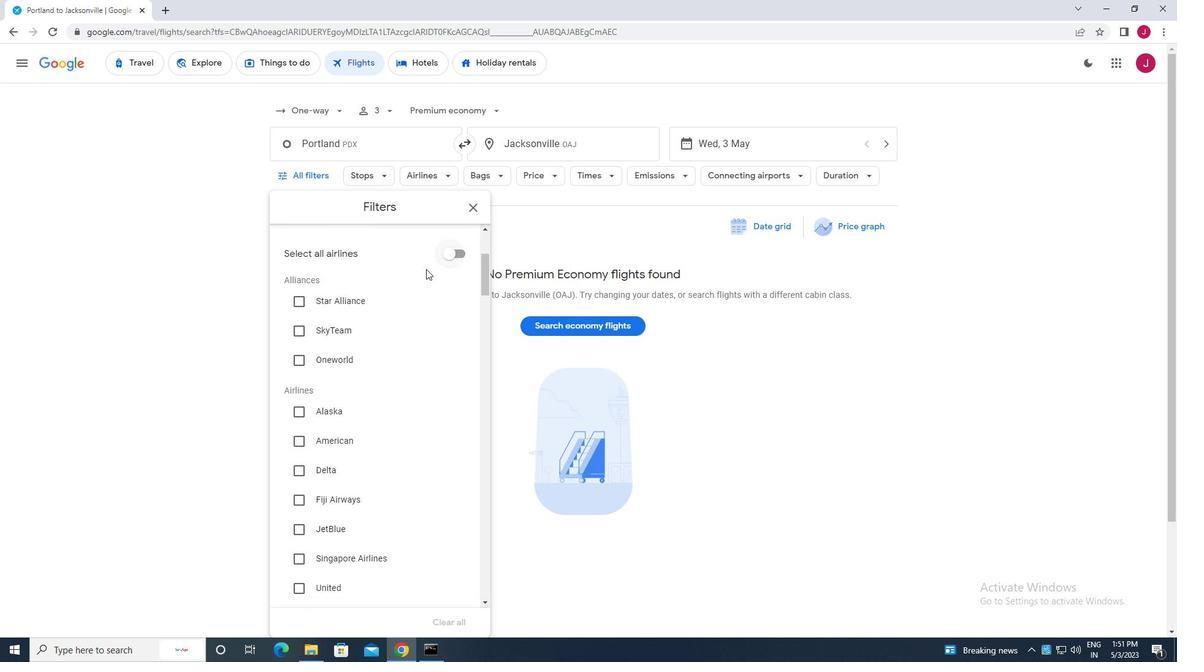 
Action: Mouse scrolled (412, 277) with delta (0, 0)
Screenshot: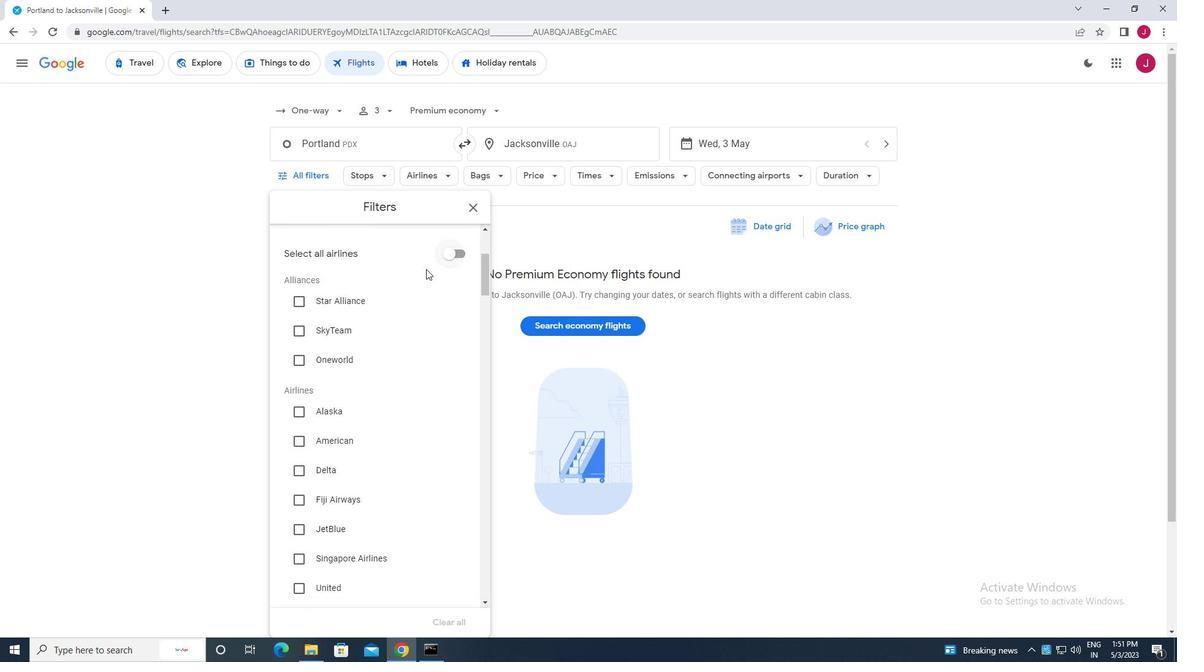 
Action: Mouse scrolled (412, 277) with delta (0, 0)
Screenshot: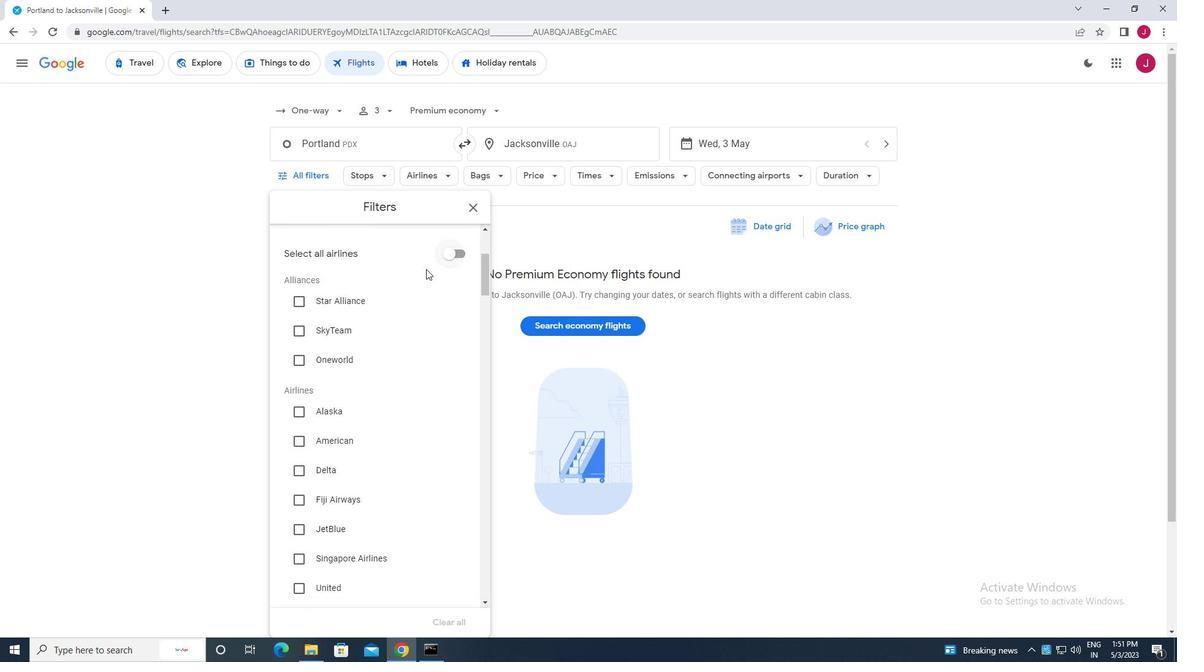 
Action: Mouse scrolled (412, 277) with delta (0, 0)
Screenshot: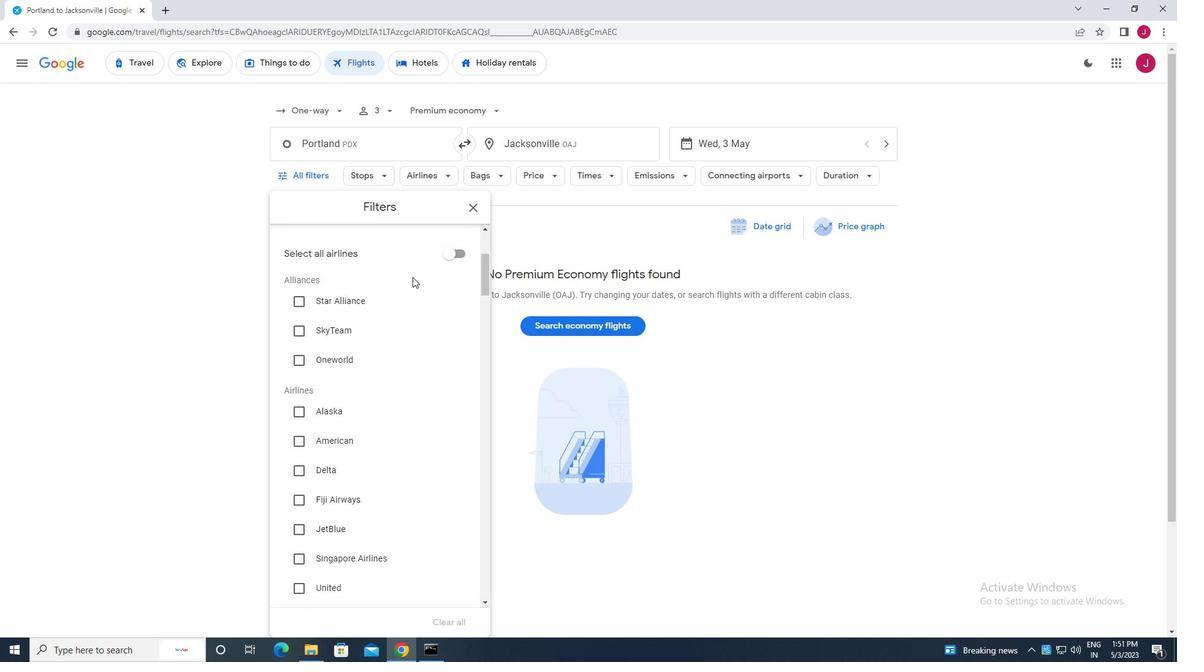 
Action: Mouse moved to (387, 284)
Screenshot: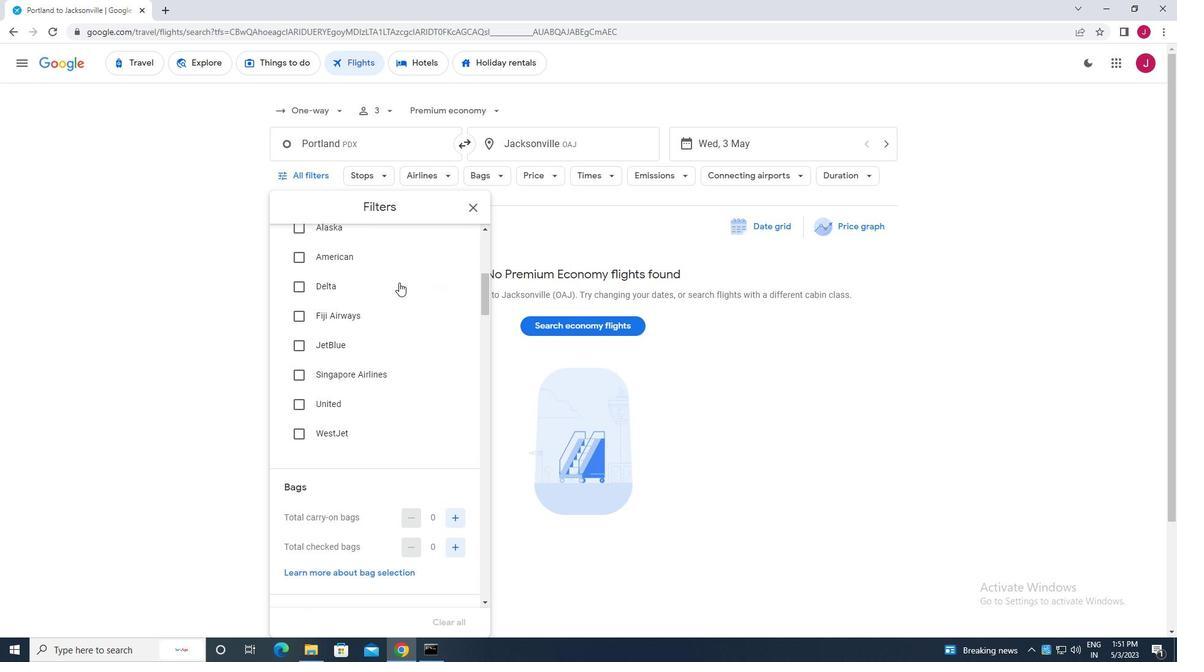 
Action: Mouse scrolled (387, 285) with delta (0, 0)
Screenshot: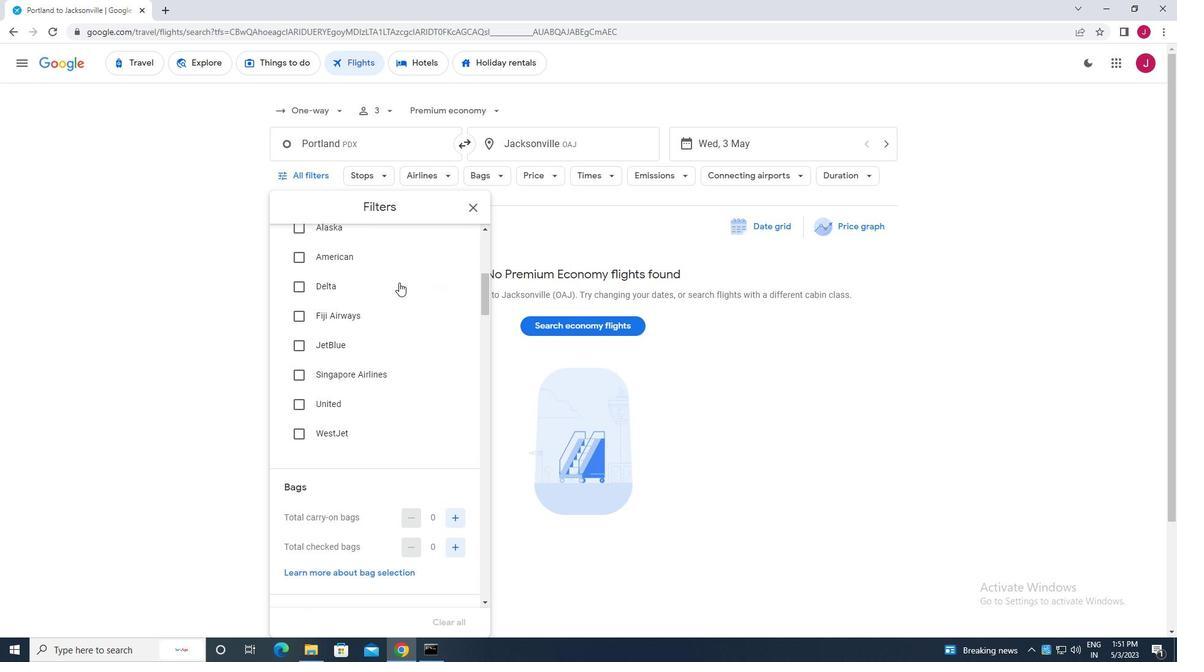 
Action: Mouse moved to (296, 317)
Screenshot: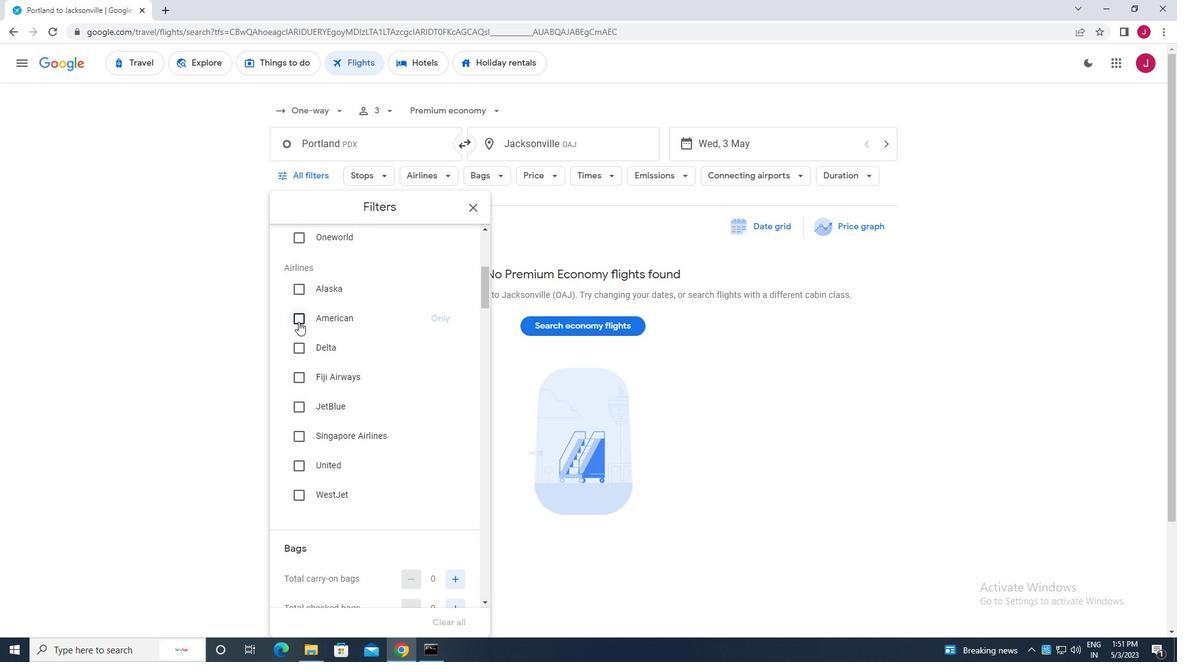 
Action: Mouse pressed left at (296, 317)
Screenshot: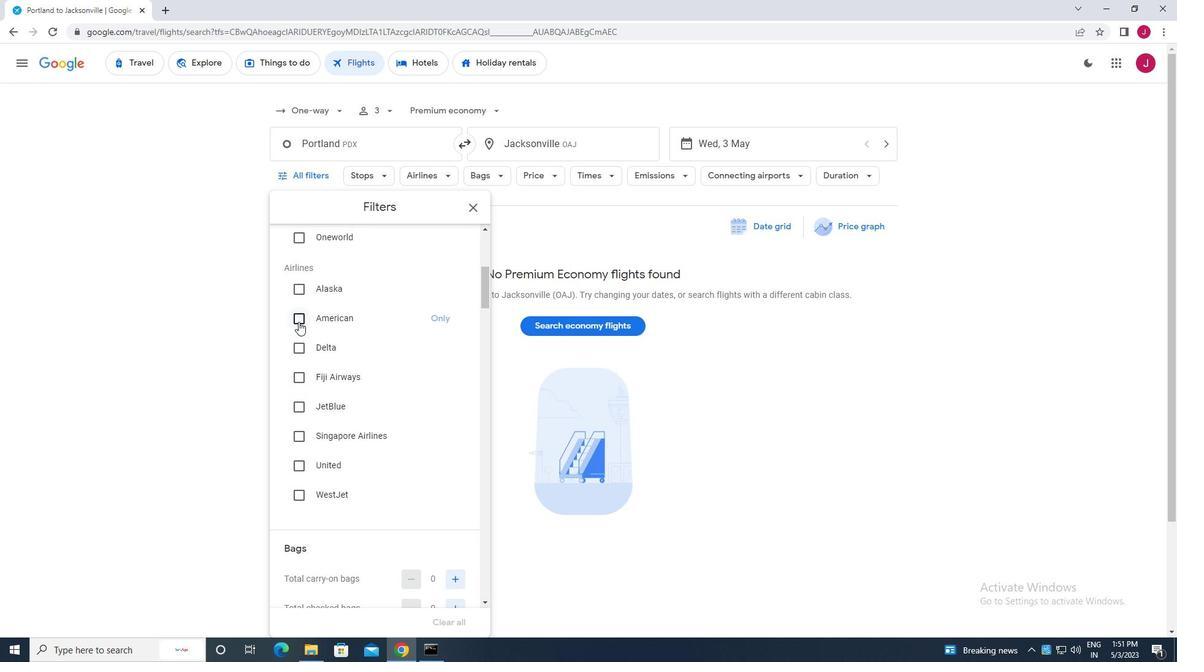 
Action: Mouse moved to (394, 314)
Screenshot: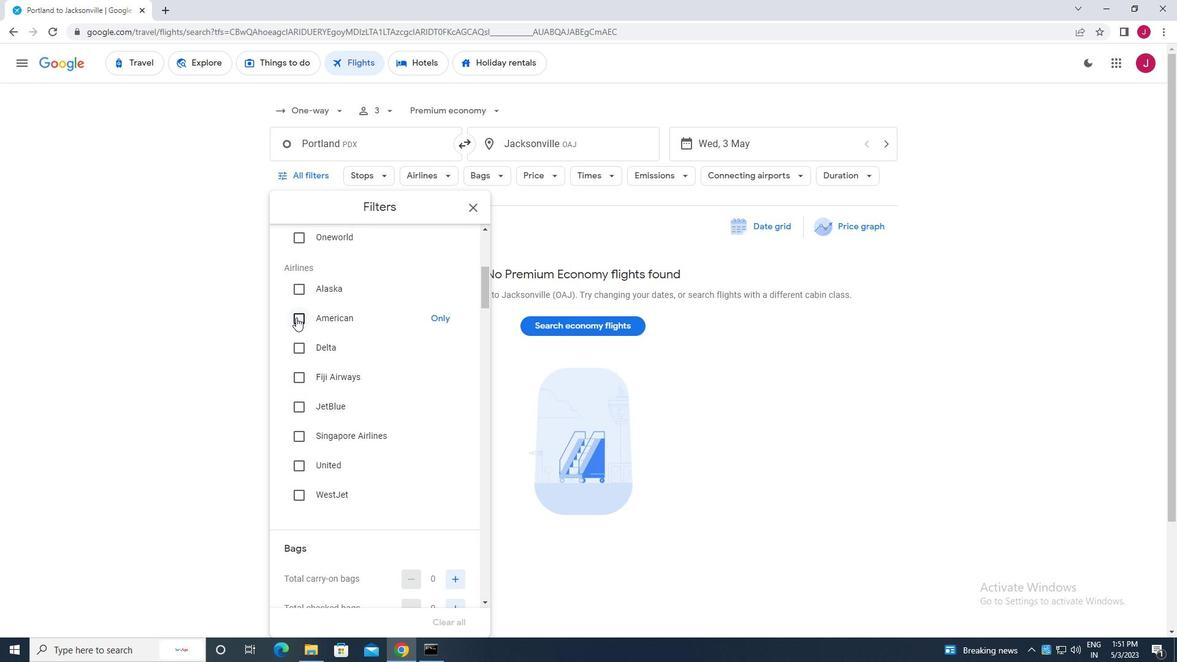 
Action: Mouse scrolled (394, 313) with delta (0, 0)
Screenshot: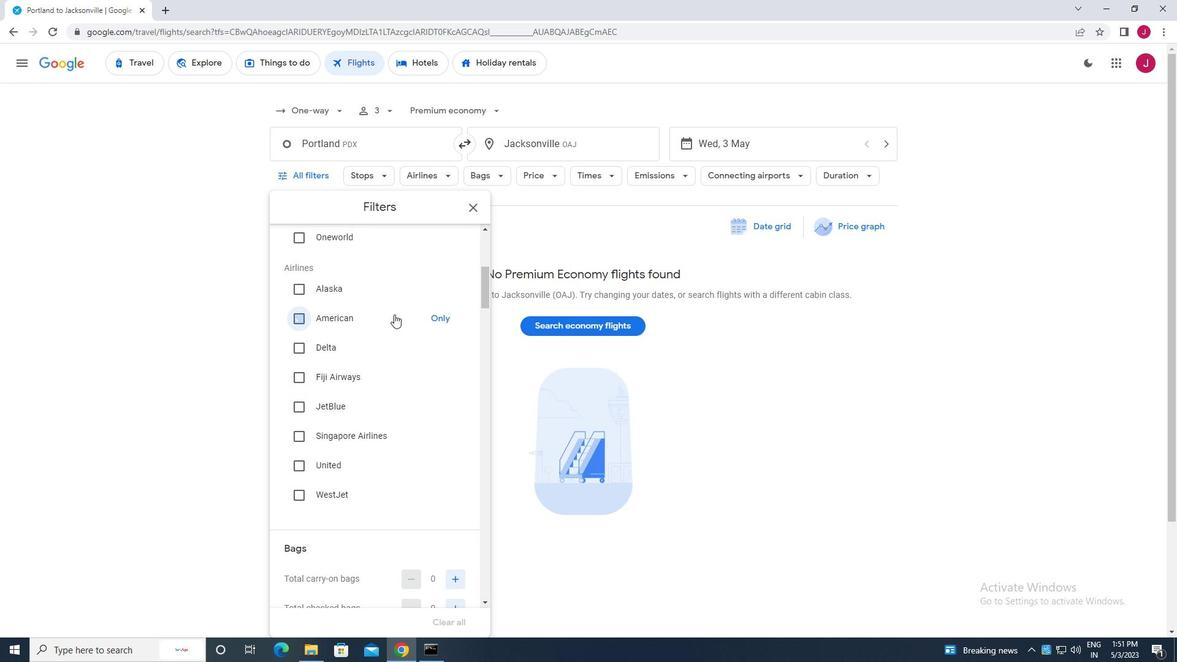 
Action: Mouse scrolled (394, 313) with delta (0, 0)
Screenshot: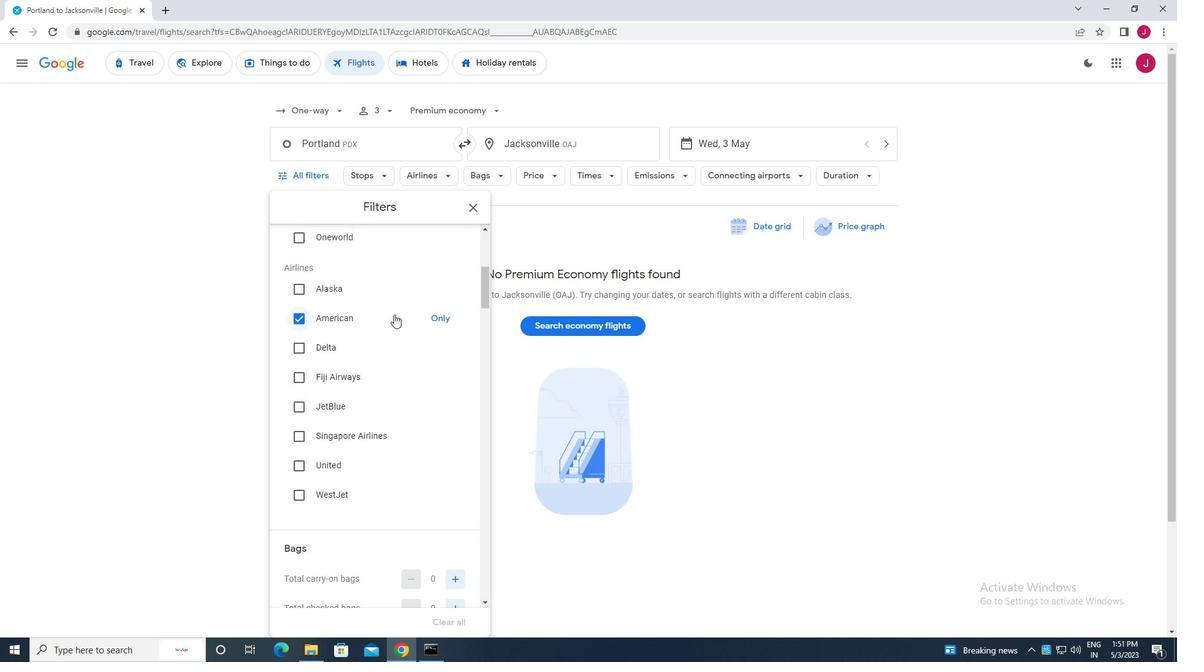 
Action: Mouse scrolled (394, 313) with delta (0, 0)
Screenshot: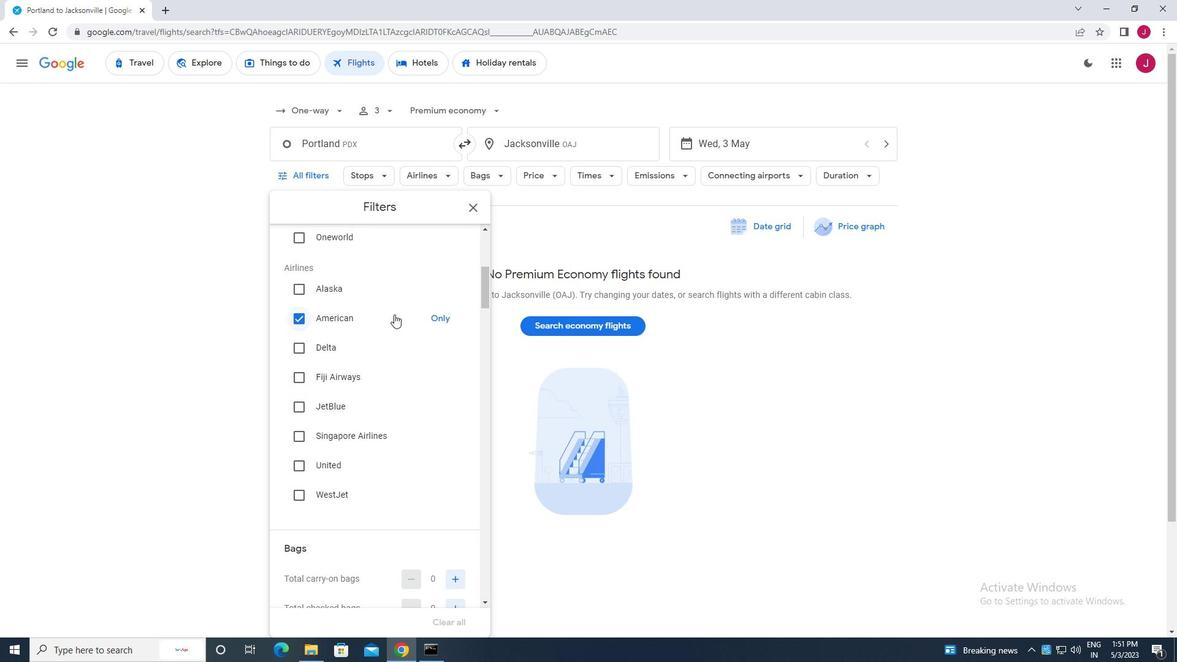 
Action: Mouse scrolled (394, 313) with delta (0, 0)
Screenshot: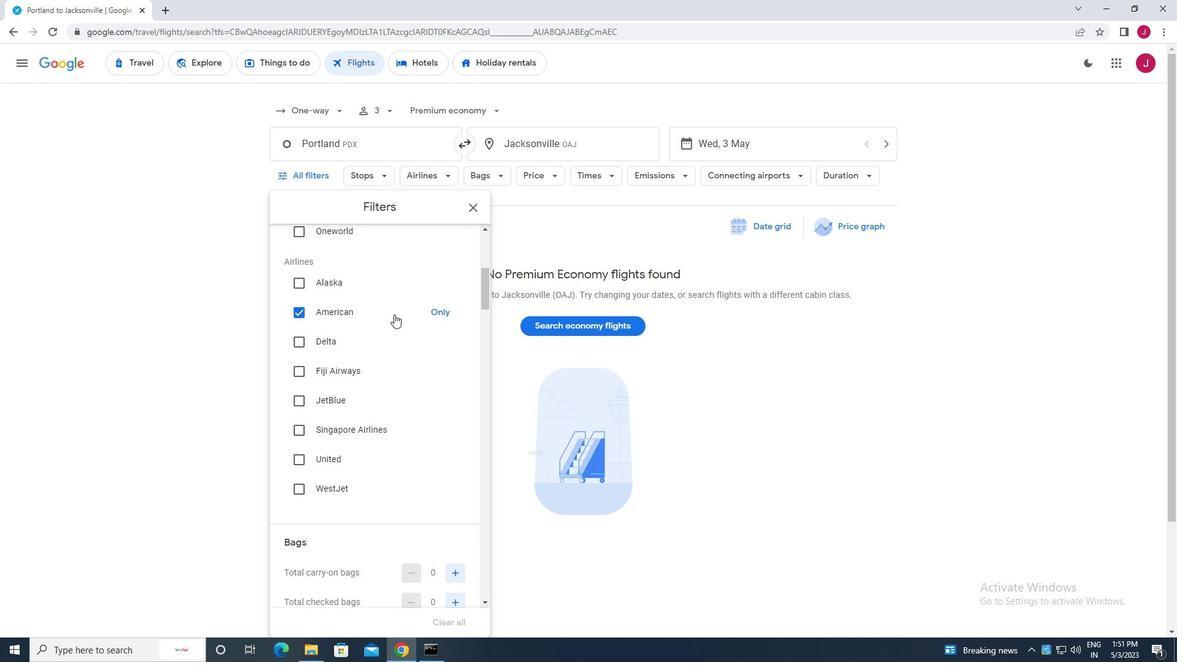 
Action: Mouse moved to (394, 313)
Screenshot: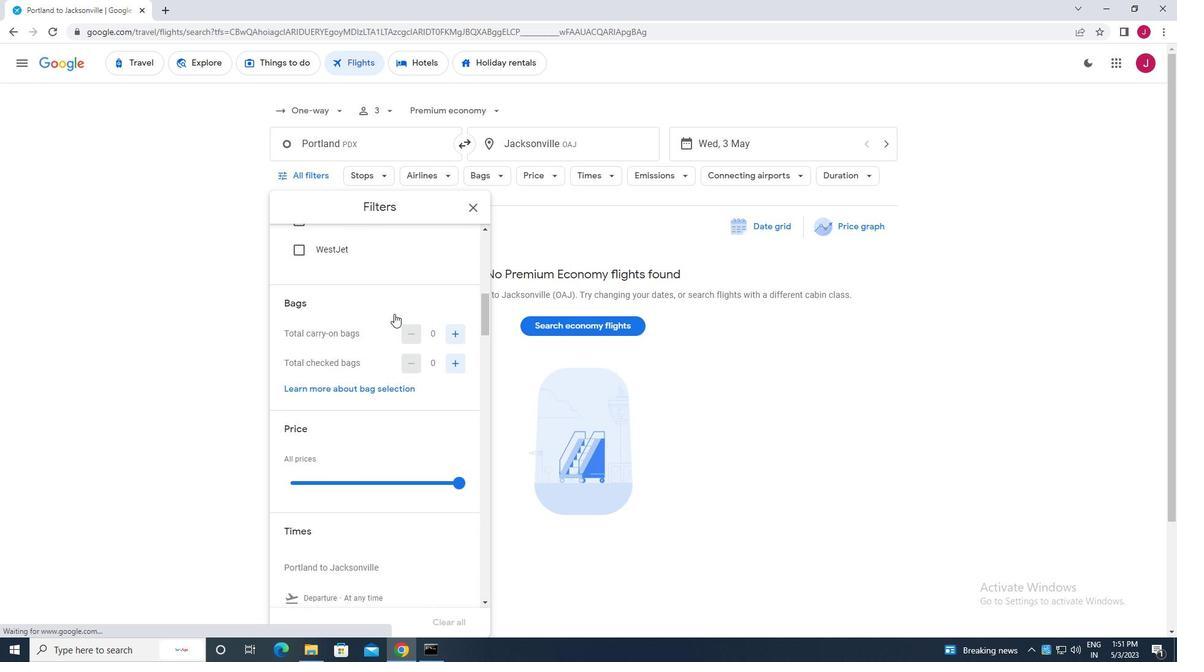 
Action: Mouse scrolled (394, 312) with delta (0, 0)
Screenshot: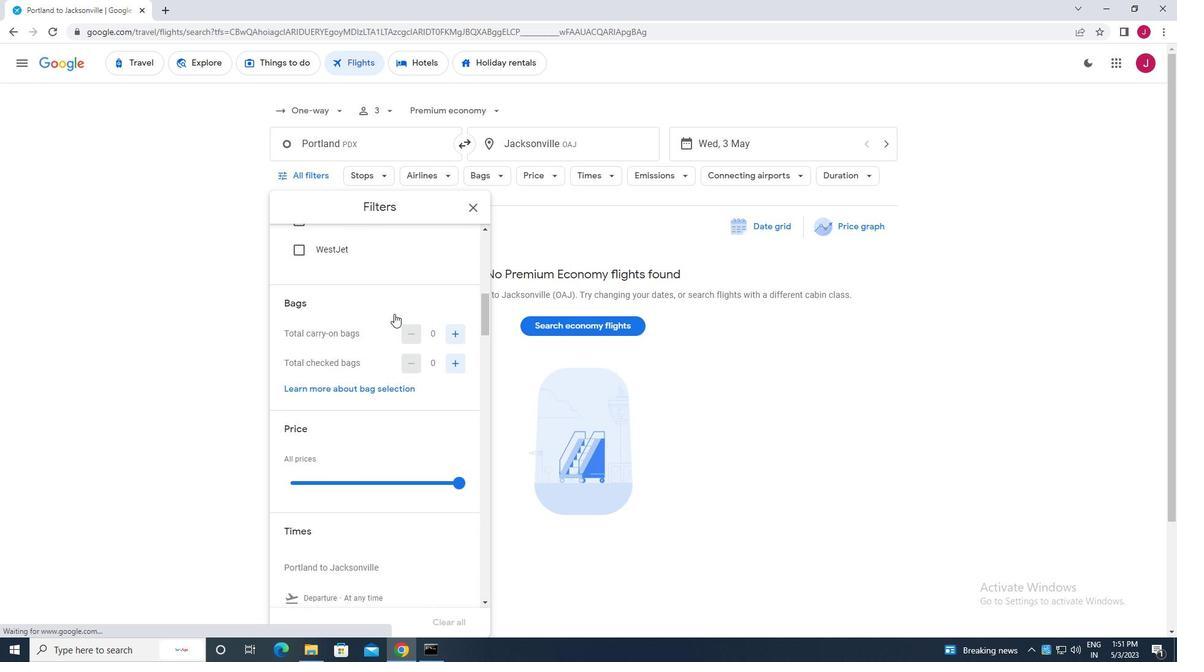 
Action: Mouse moved to (451, 303)
Screenshot: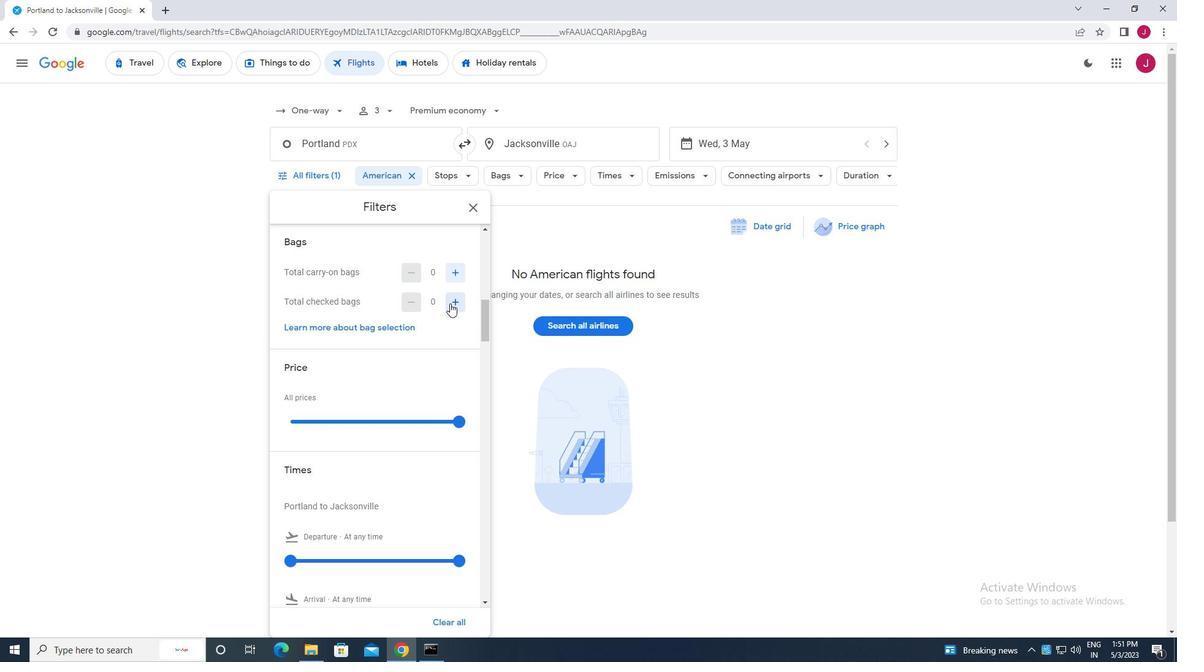 
Action: Mouse pressed left at (451, 303)
Screenshot: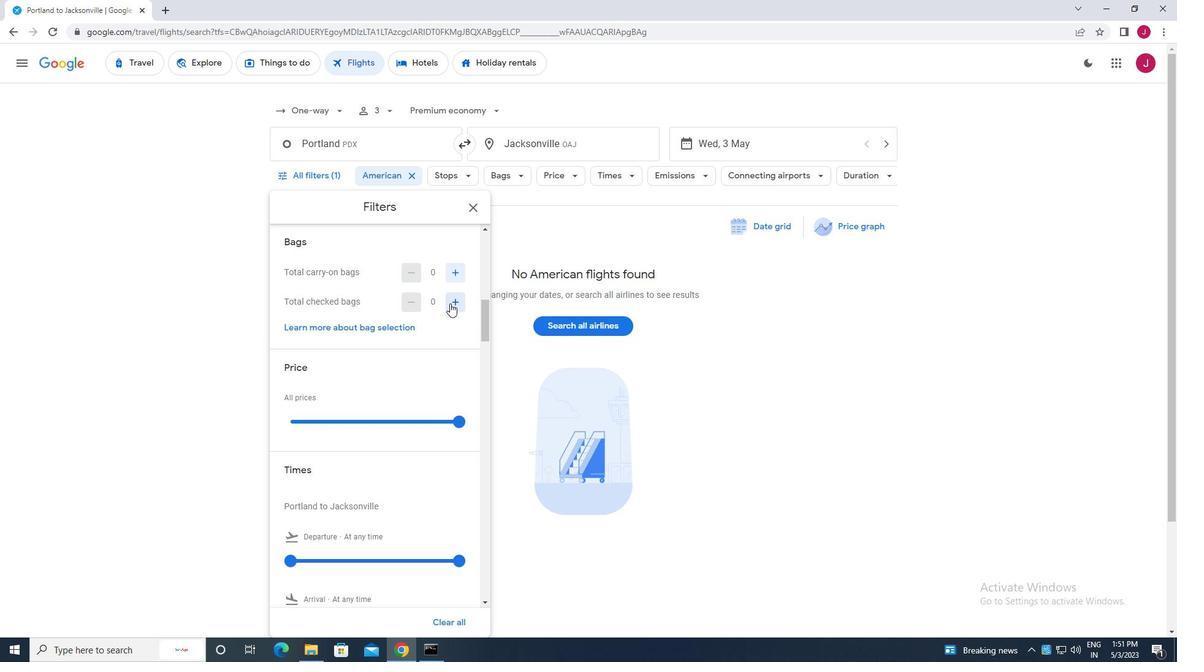 
Action: Mouse pressed left at (451, 303)
Screenshot: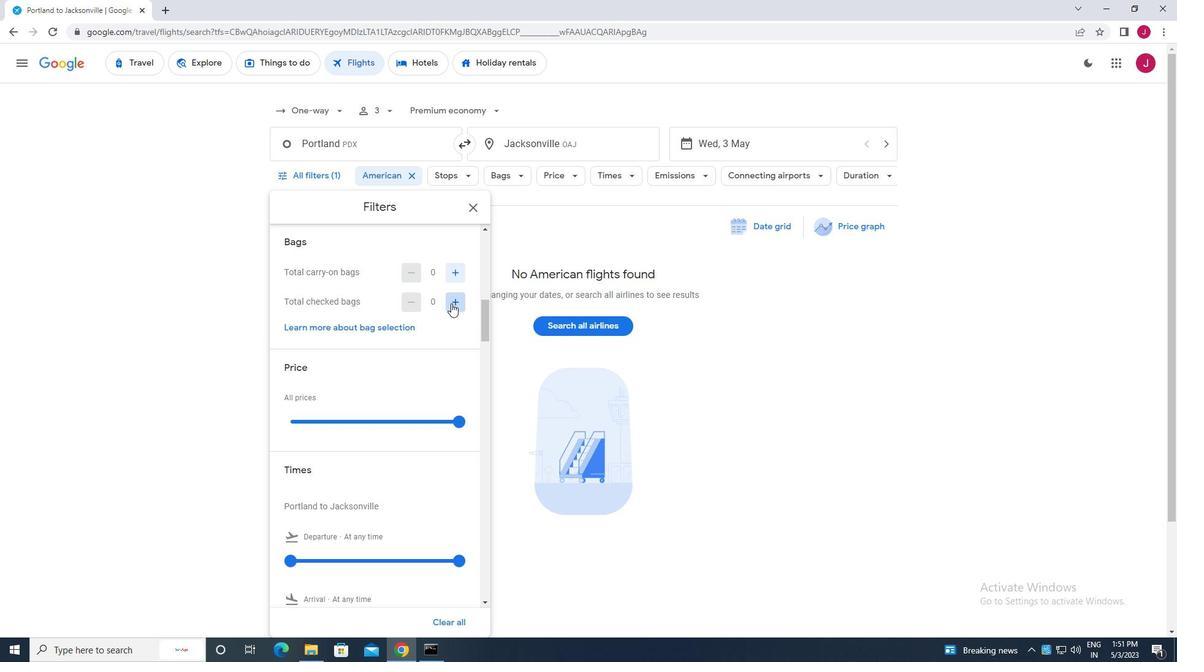 
Action: Mouse moved to (446, 304)
Screenshot: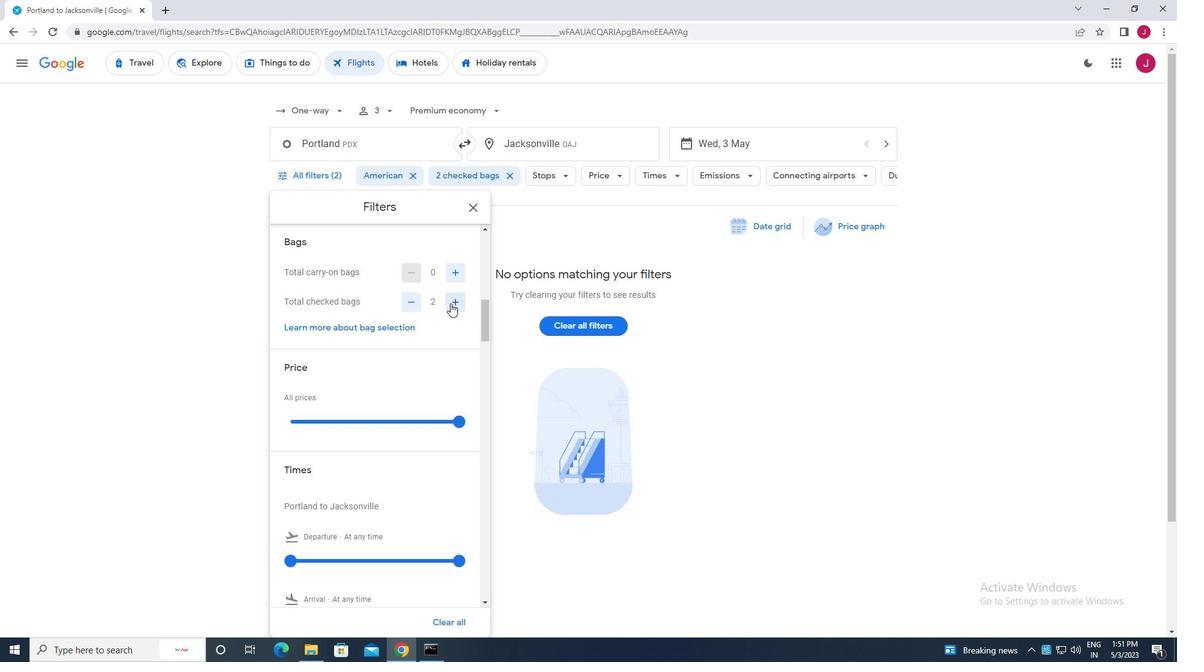 
Action: Mouse scrolled (446, 303) with delta (0, 0)
Screenshot: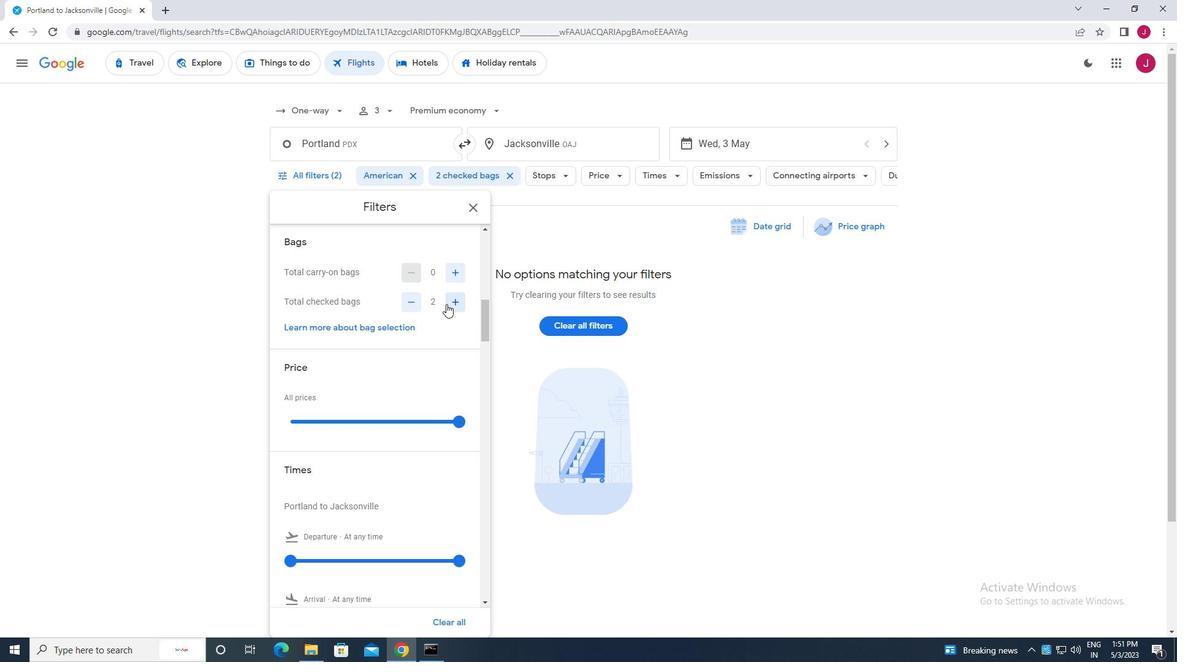 
Action: Mouse scrolled (446, 303) with delta (0, 0)
Screenshot: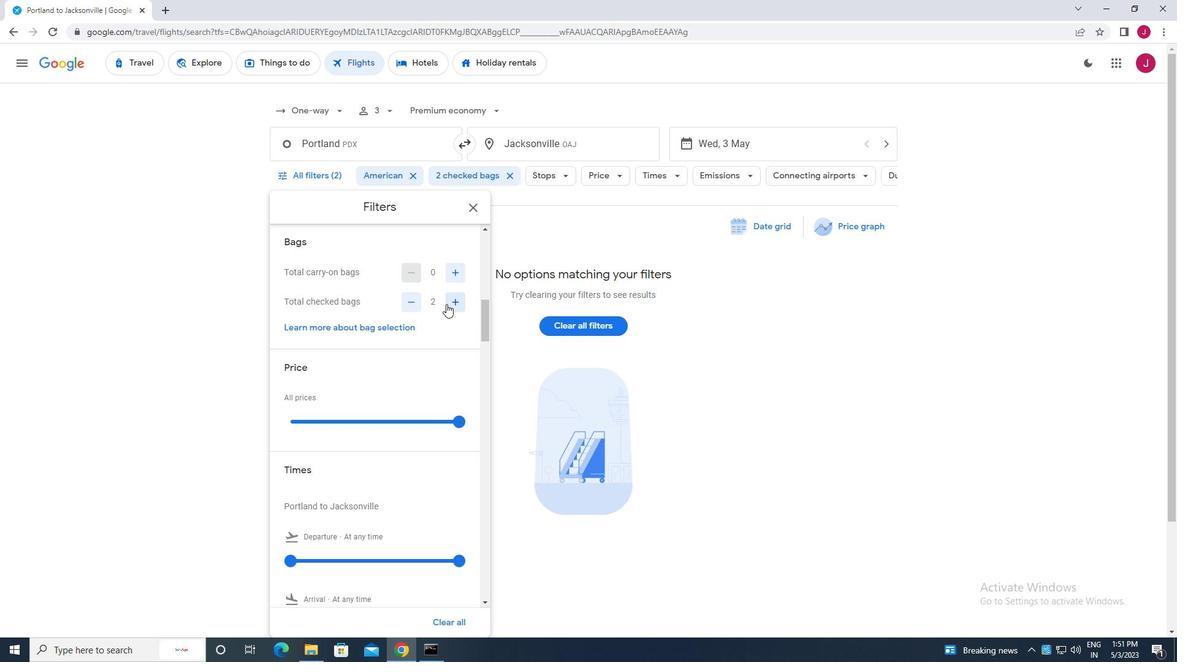 
Action: Mouse moved to (459, 298)
Screenshot: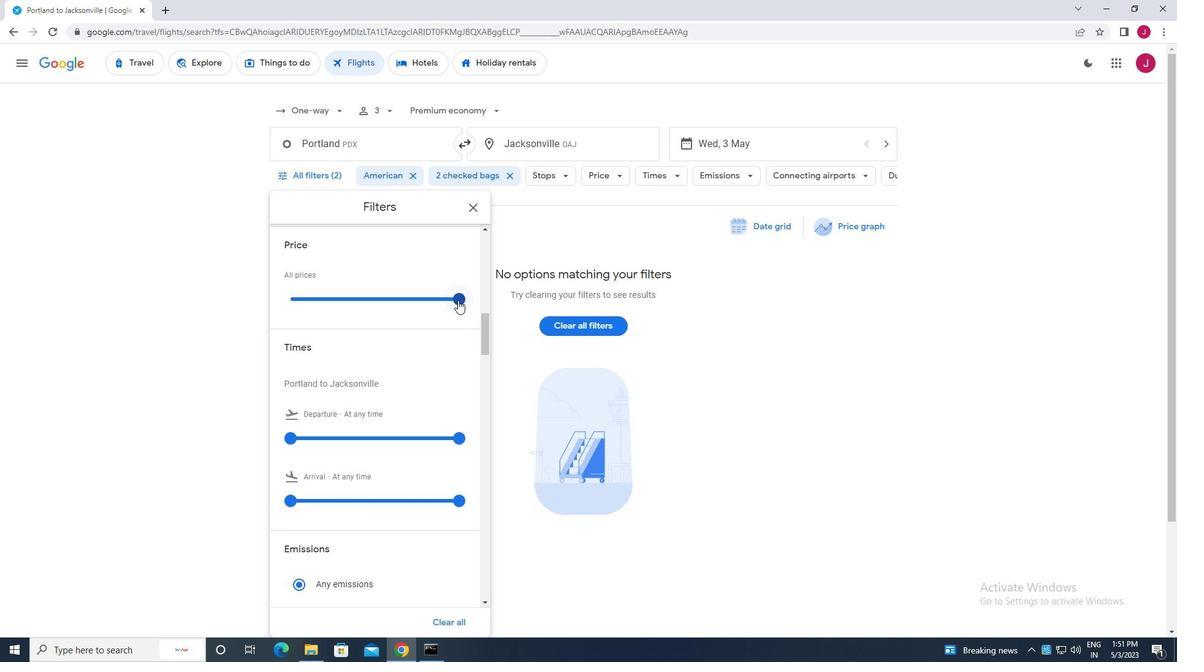 
Action: Mouse pressed left at (459, 298)
Screenshot: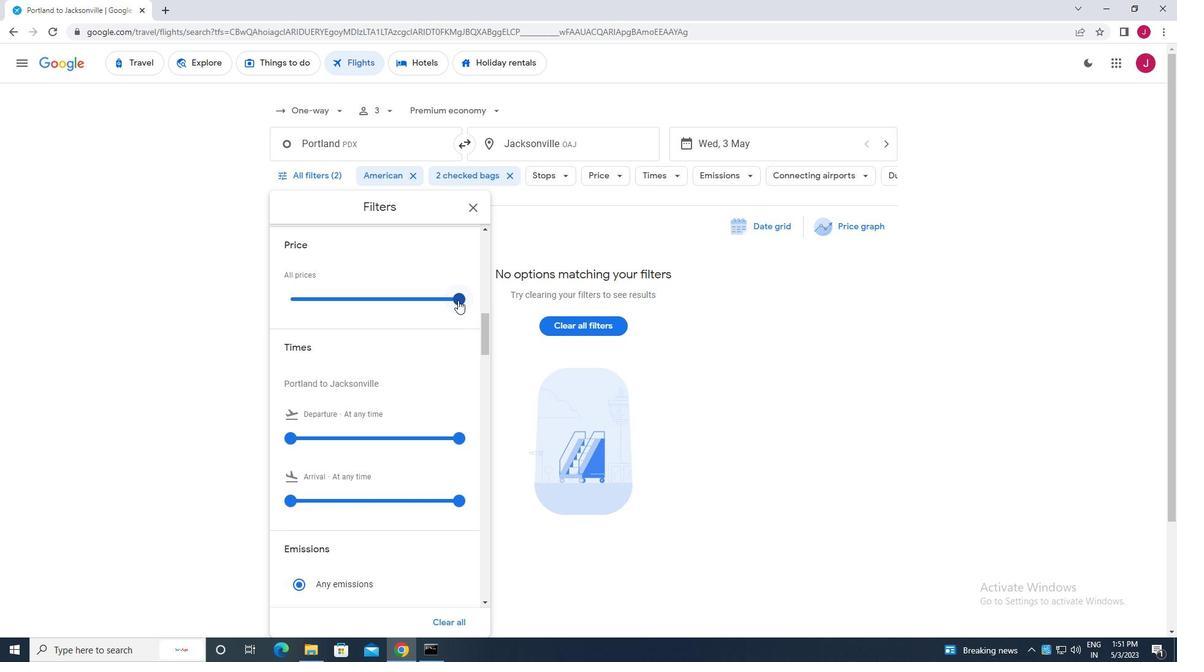 
Action: Mouse moved to (459, 298)
Screenshot: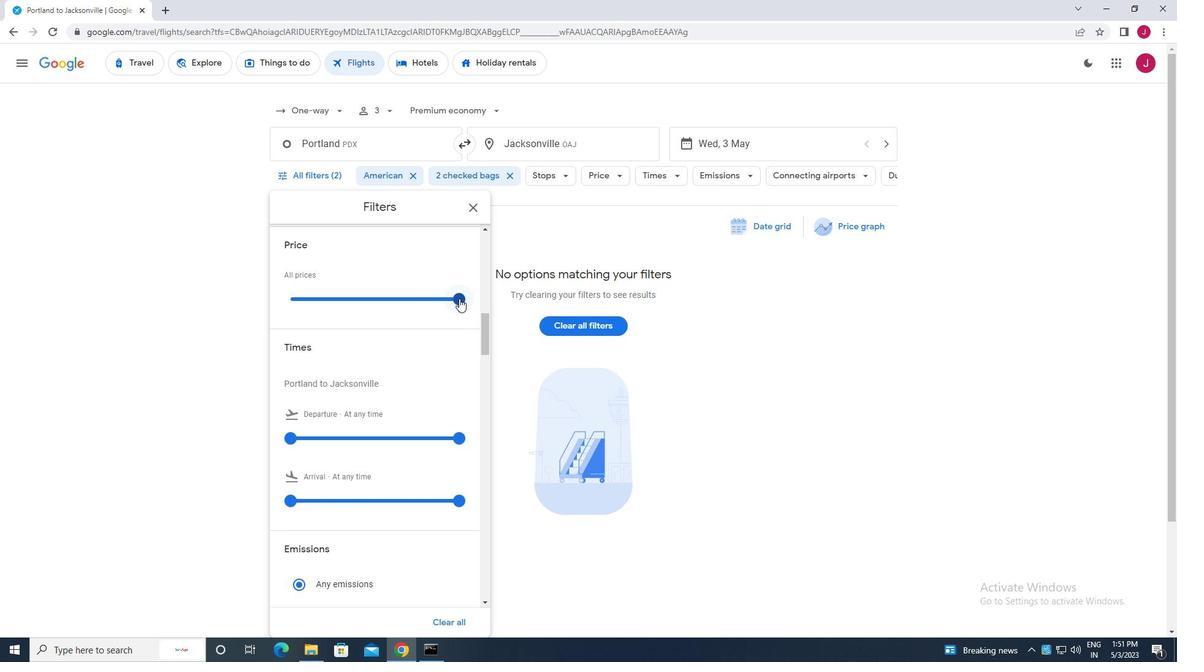 
Action: Mouse scrolled (459, 298) with delta (0, 0)
Screenshot: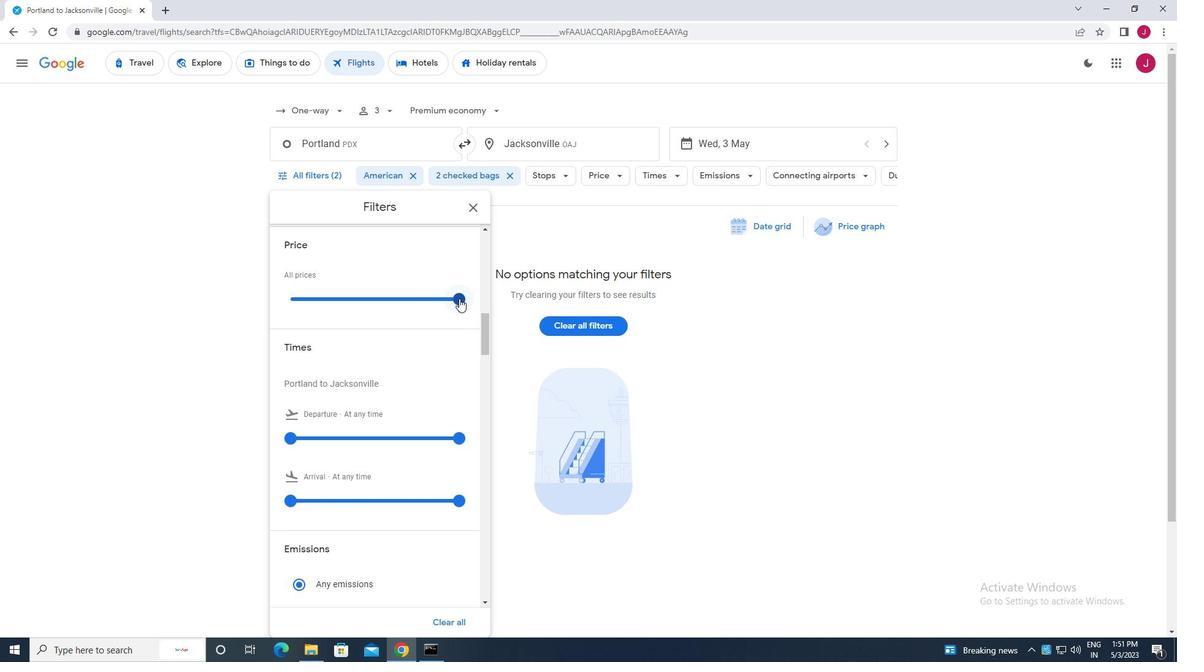 
Action: Mouse moved to (290, 374)
Screenshot: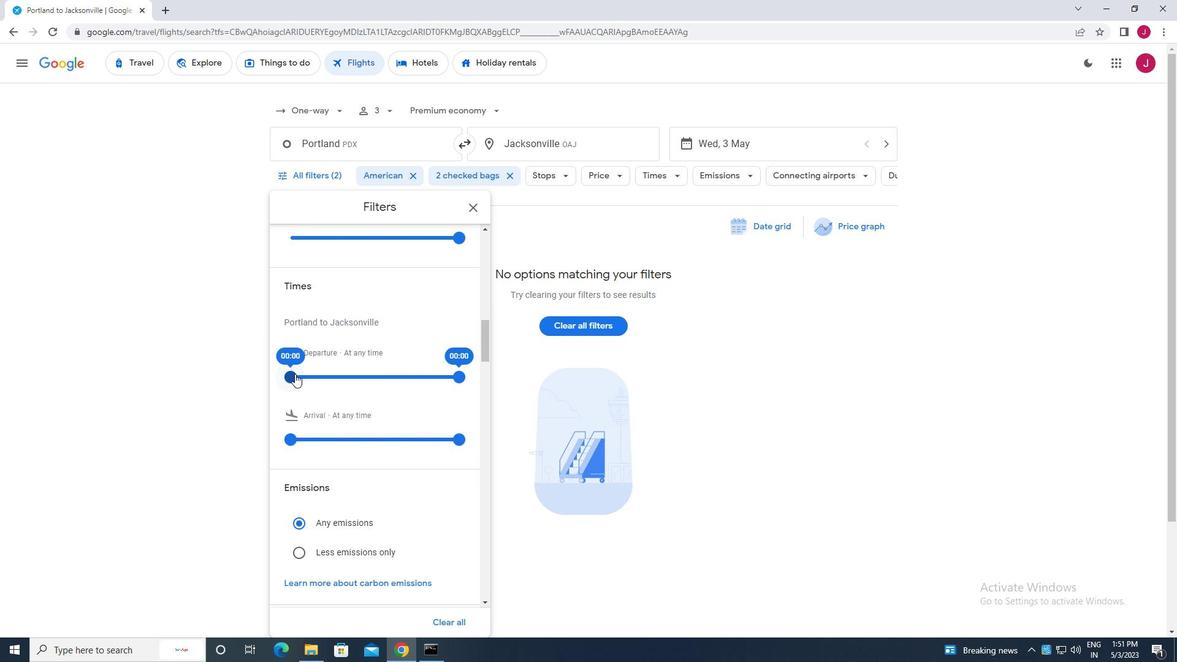 
Action: Mouse pressed left at (290, 374)
Screenshot: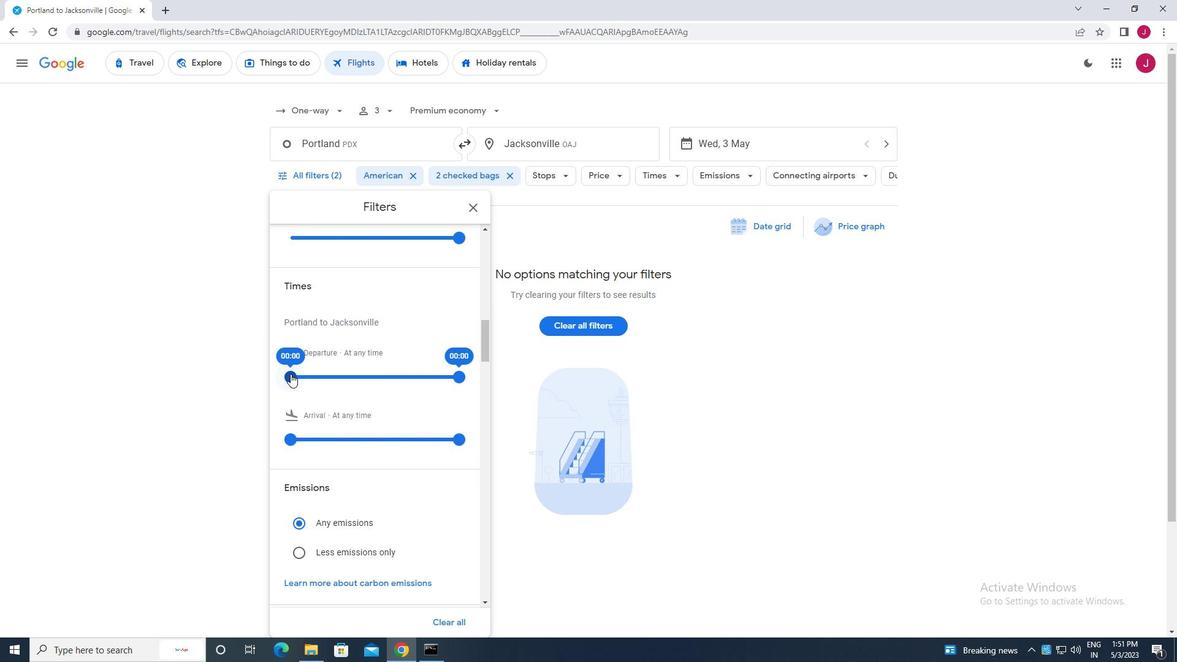 
Action: Mouse moved to (458, 377)
Screenshot: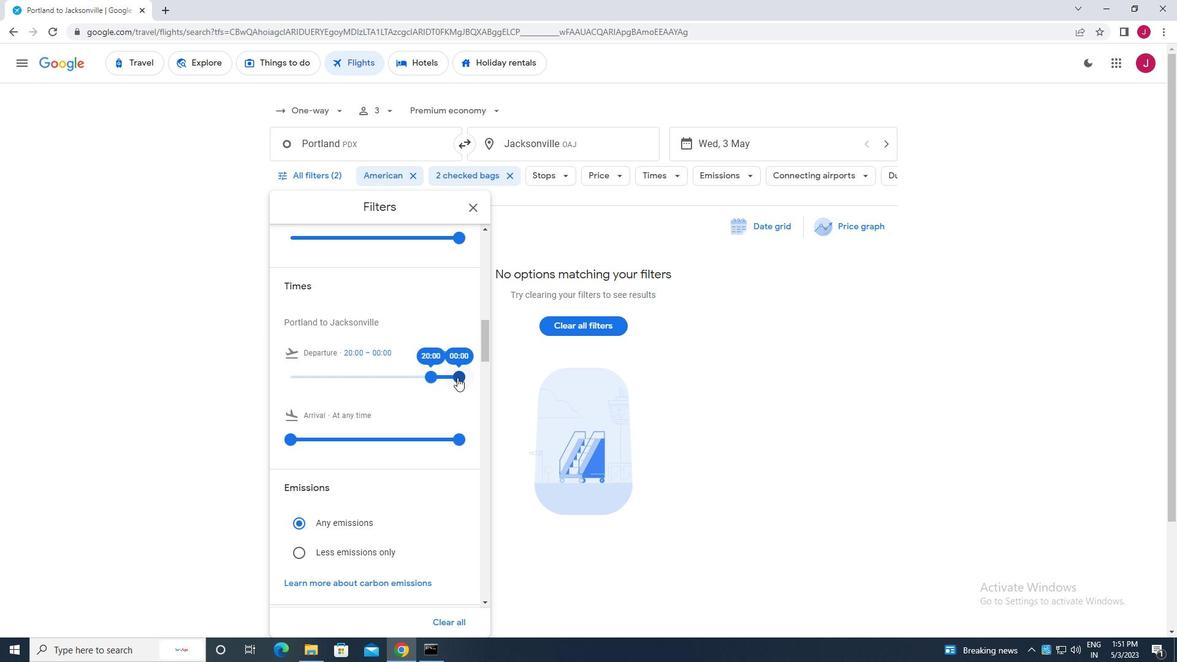 
Action: Mouse pressed left at (458, 377)
Screenshot: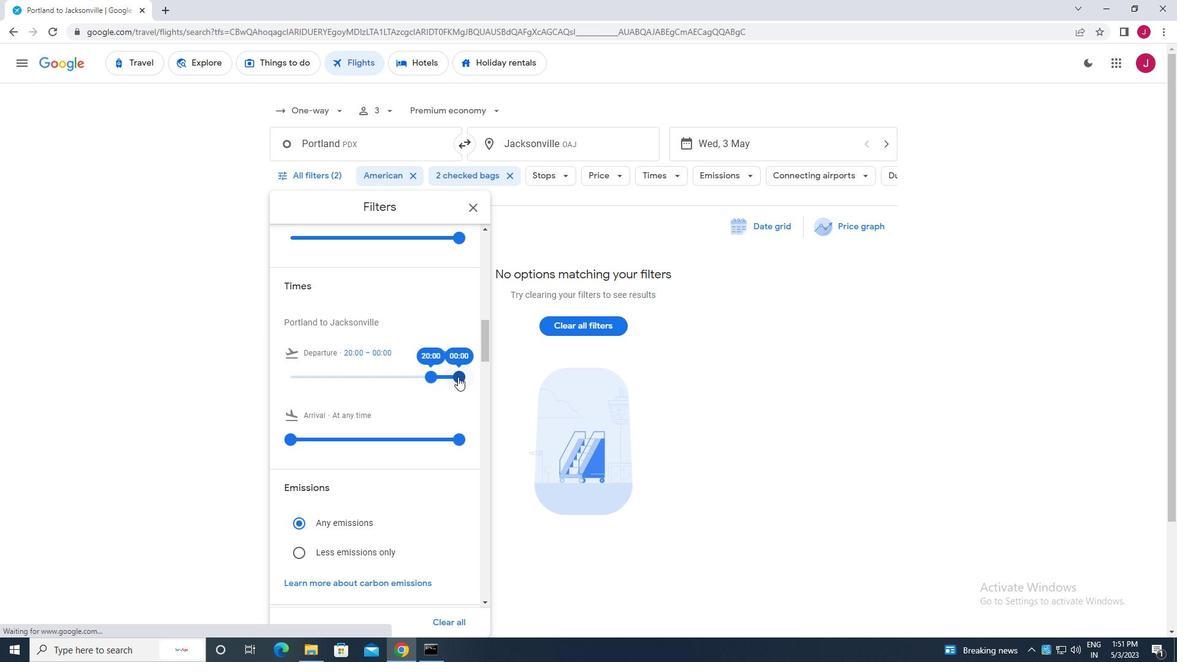 
Action: Mouse moved to (475, 209)
Screenshot: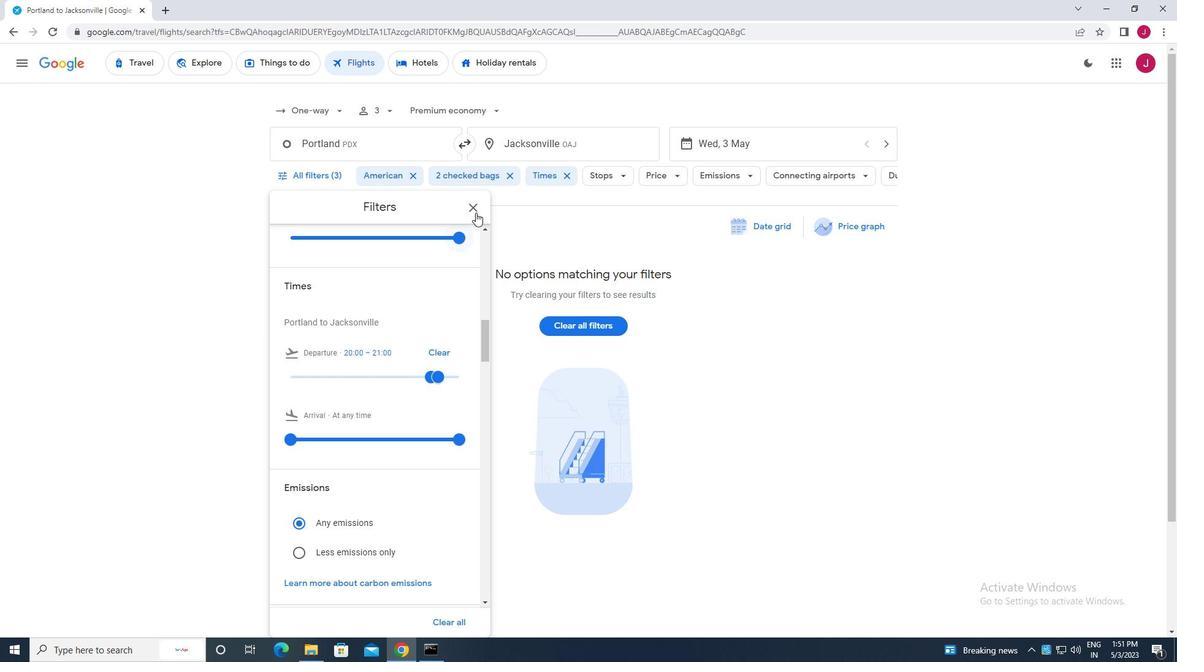 
Action: Mouse pressed left at (475, 209)
Screenshot: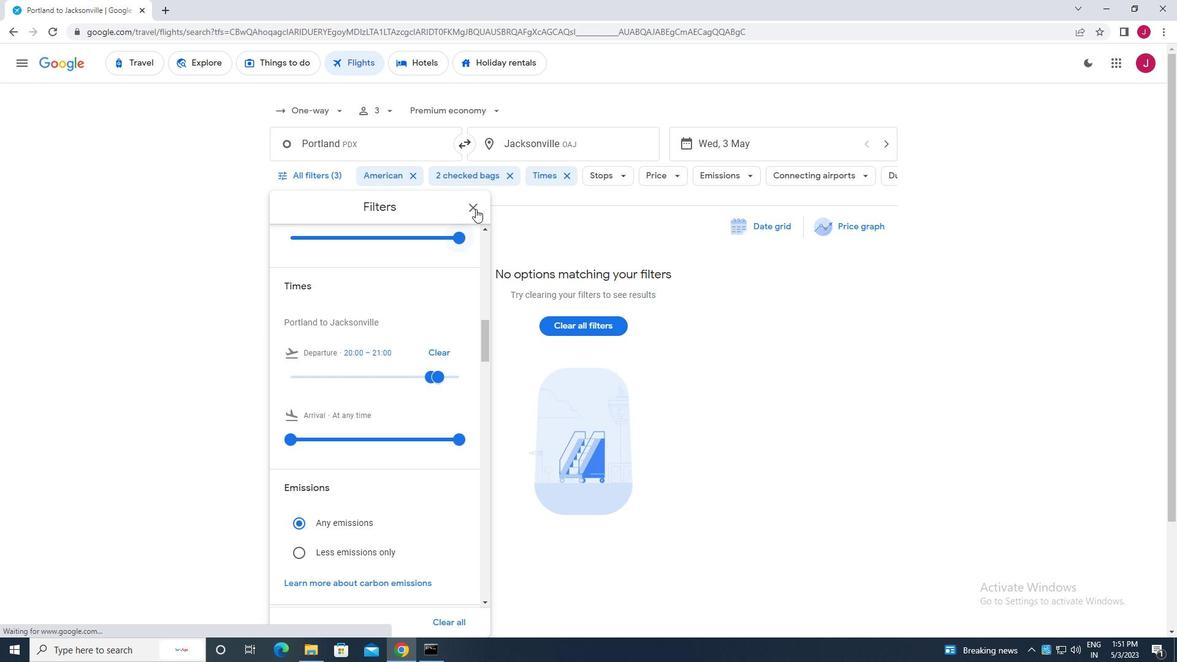 
Action: Mouse moved to (474, 210)
Screenshot: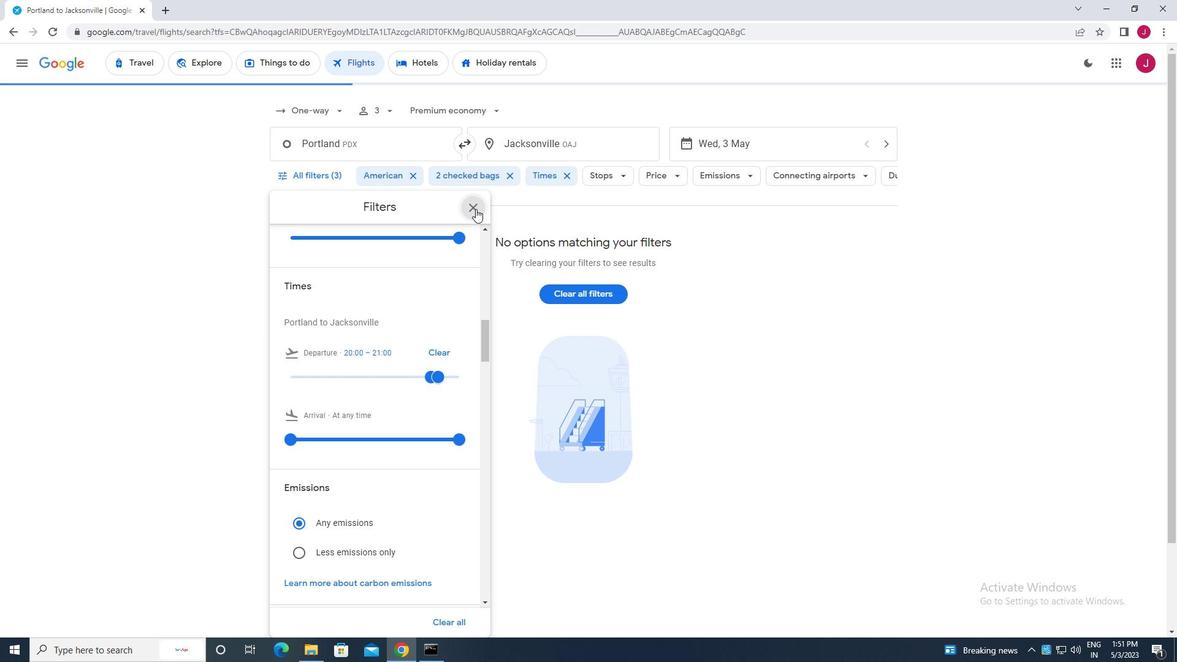 
